 Task: Add a timeline in the project ToughWorks for the epic 'Remote work and collaboration enhancement' from 2023/03/19 to 2025/07/14.
Action: Mouse moved to (192, 544)
Screenshot: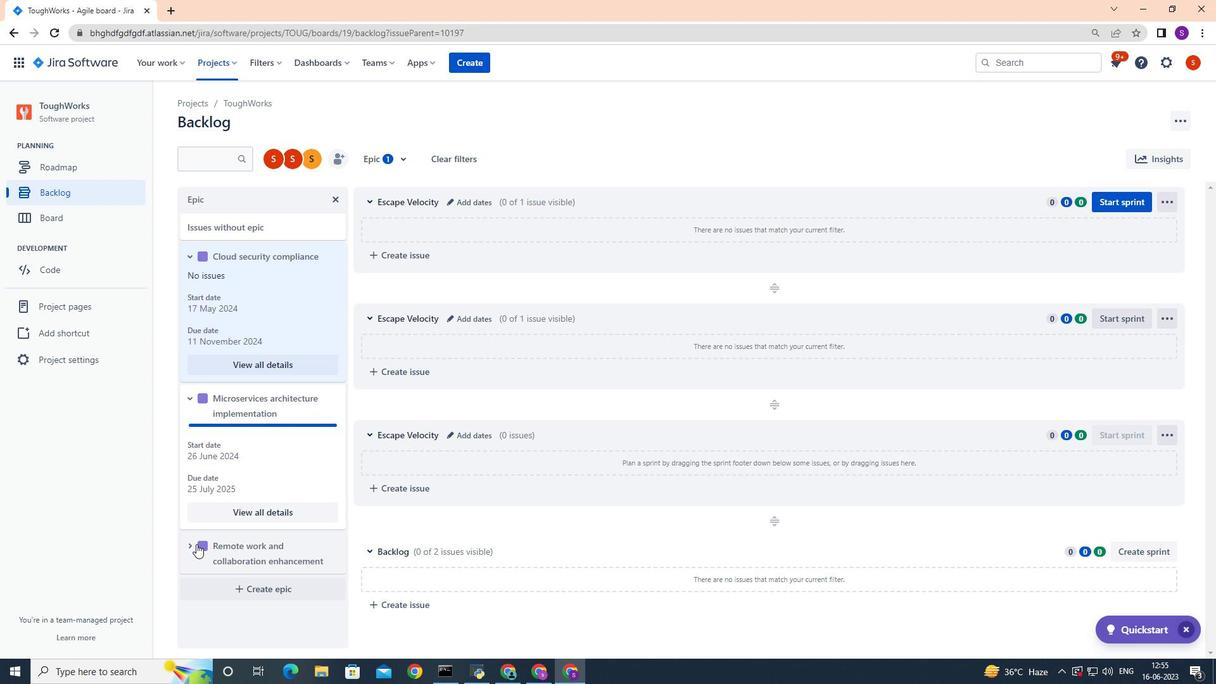 
Action: Mouse pressed left at (192, 544)
Screenshot: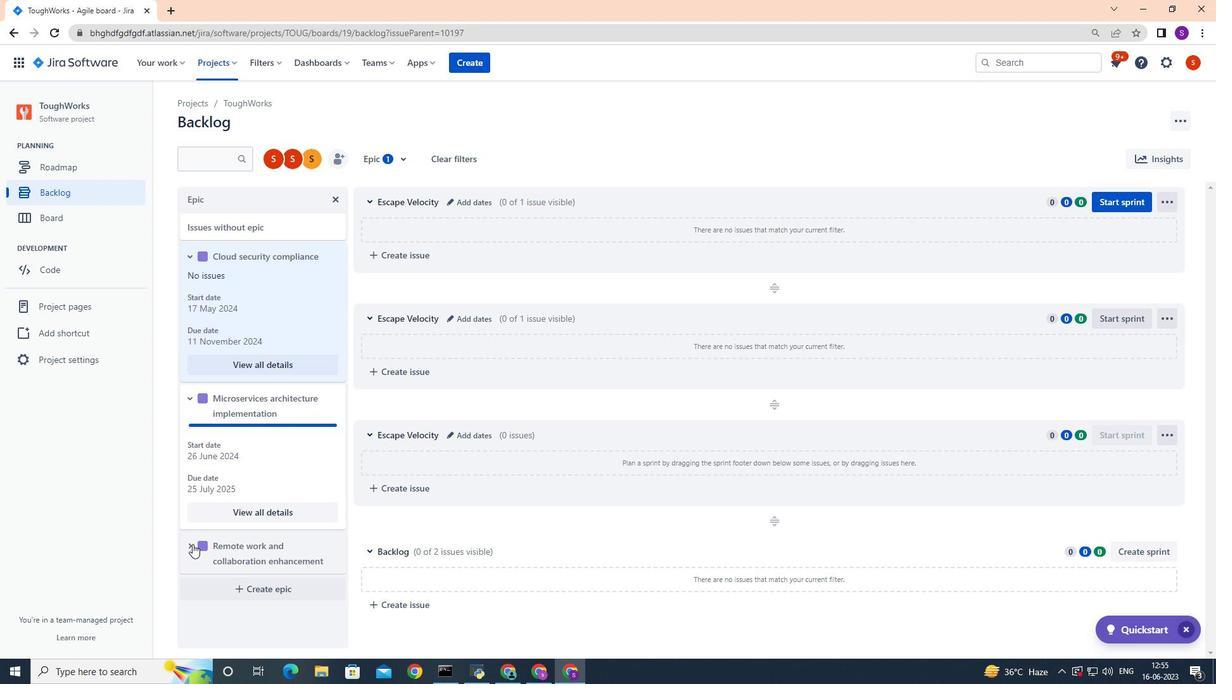 
Action: Mouse moved to (245, 569)
Screenshot: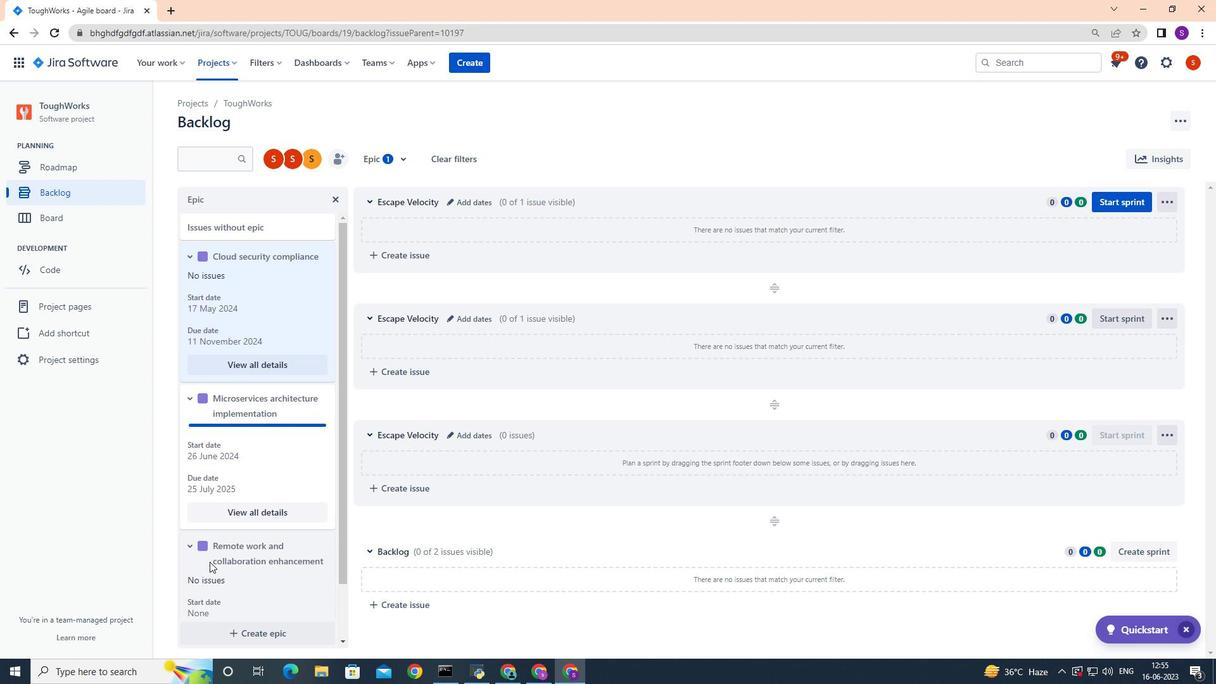 
Action: Mouse scrolled (245, 568) with delta (0, 0)
Screenshot: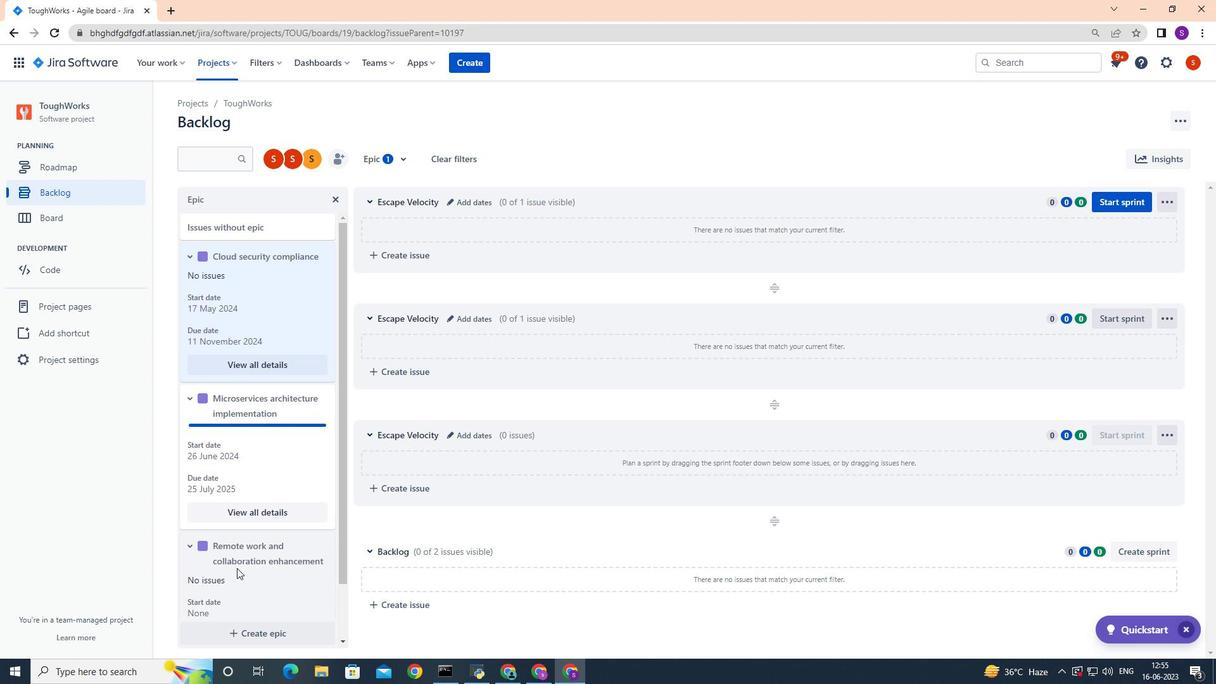 
Action: Mouse scrolled (245, 568) with delta (0, 0)
Screenshot: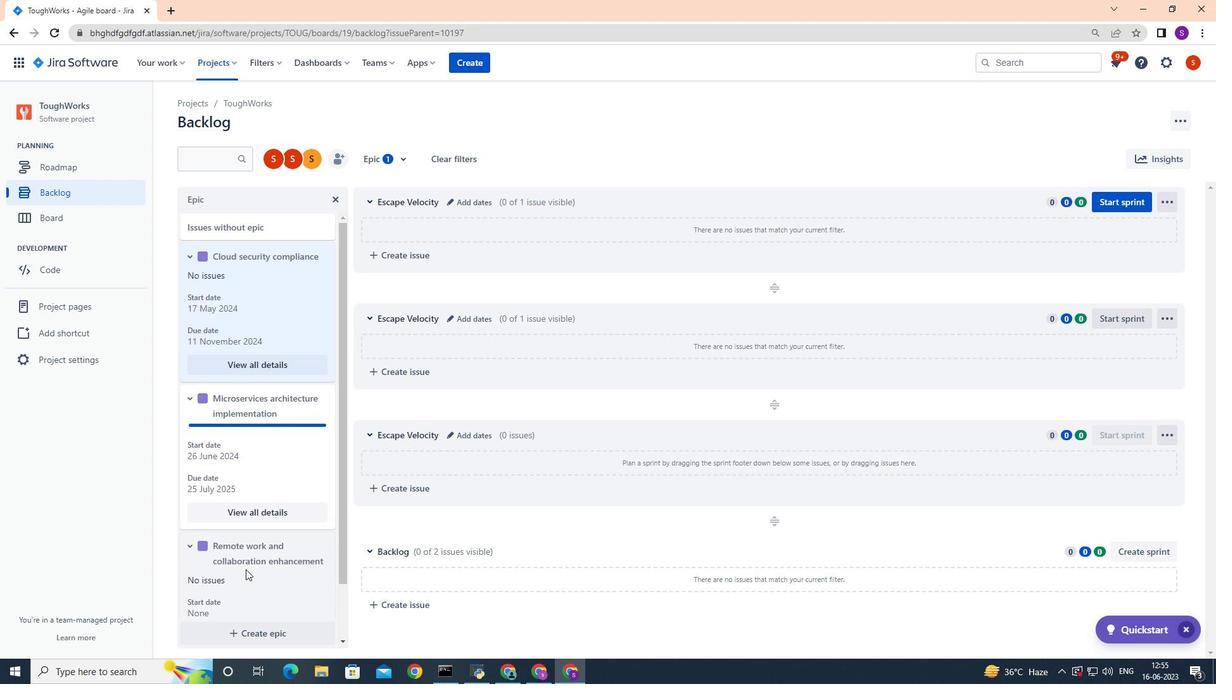 
Action: Mouse moved to (248, 564)
Screenshot: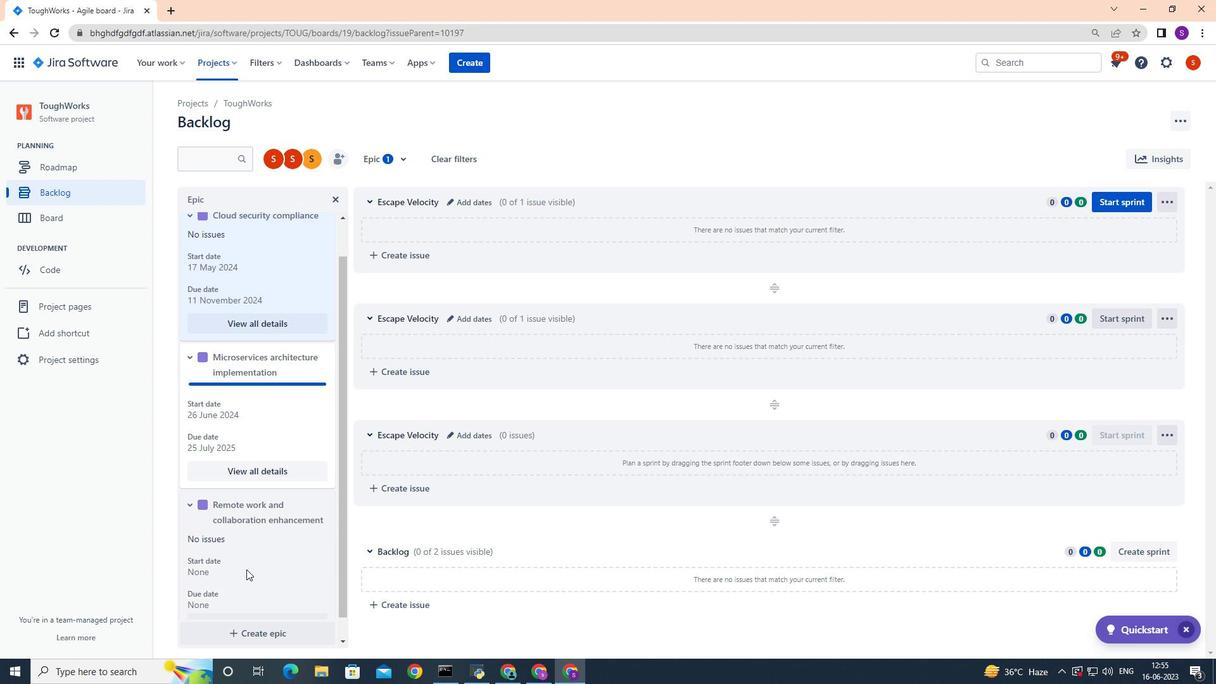 
Action: Mouse scrolled (247, 566) with delta (0, 0)
Screenshot: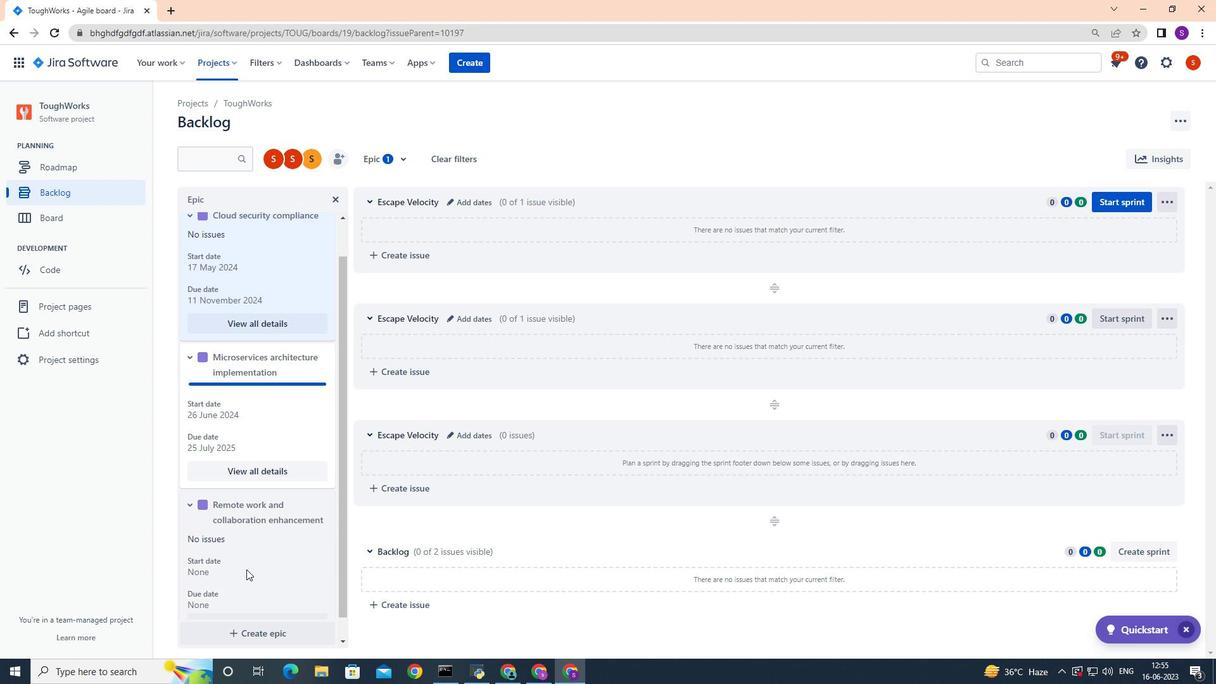 
Action: Mouse moved to (267, 596)
Screenshot: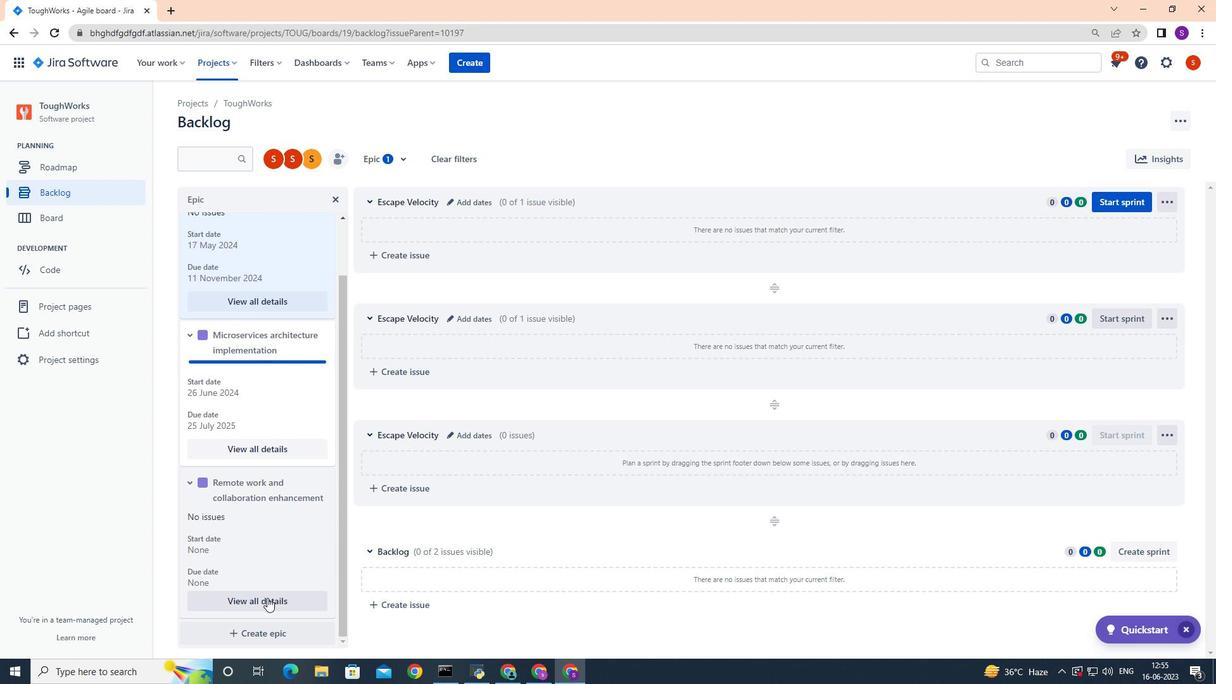 
Action: Mouse pressed left at (267, 596)
Screenshot: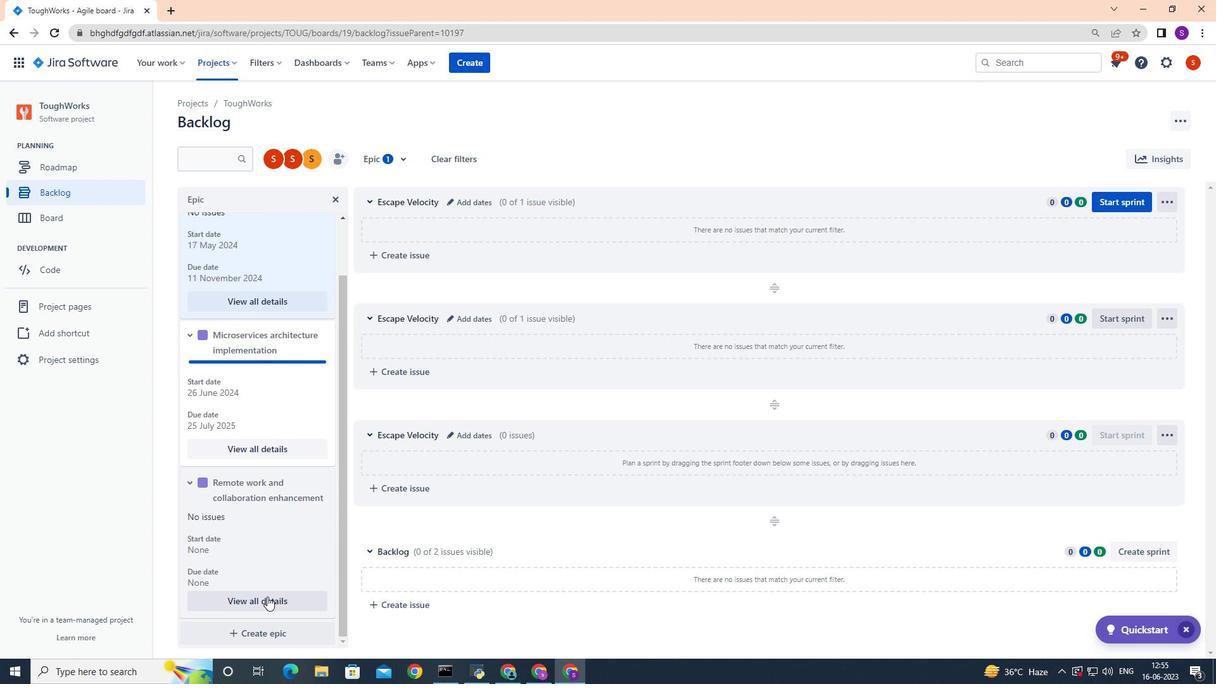 
Action: Mouse moved to (1072, 483)
Screenshot: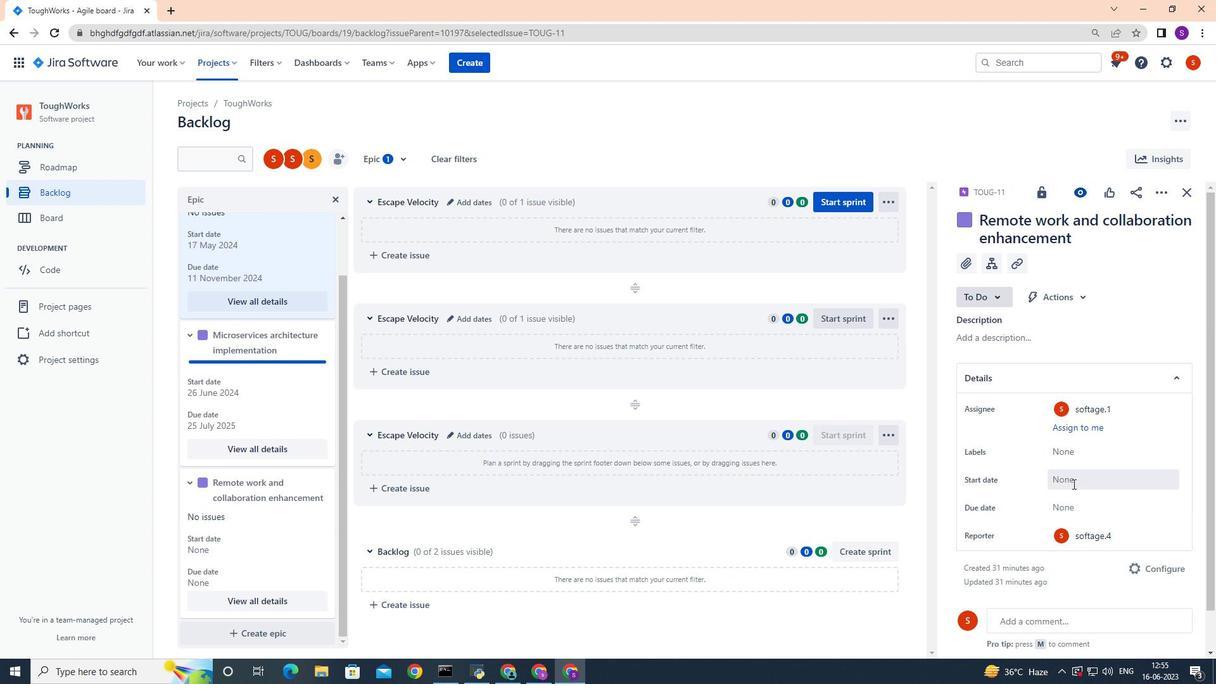 
Action: Mouse pressed left at (1072, 483)
Screenshot: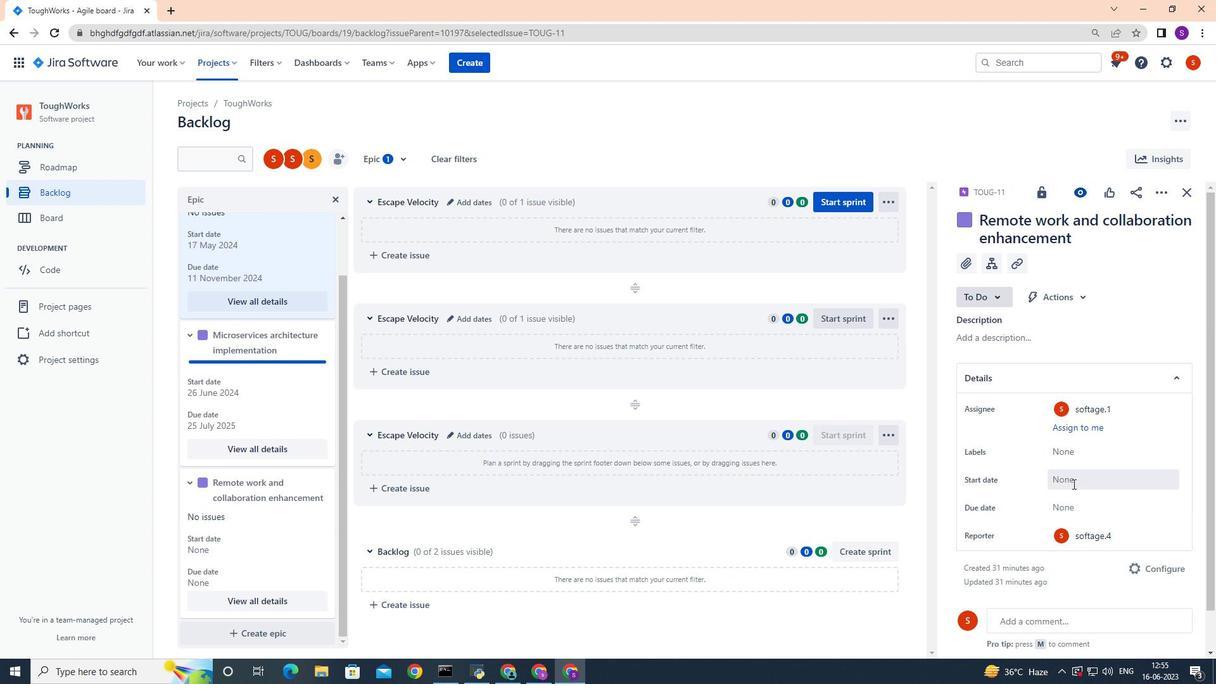 
Action: Mouse moved to (1017, 292)
Screenshot: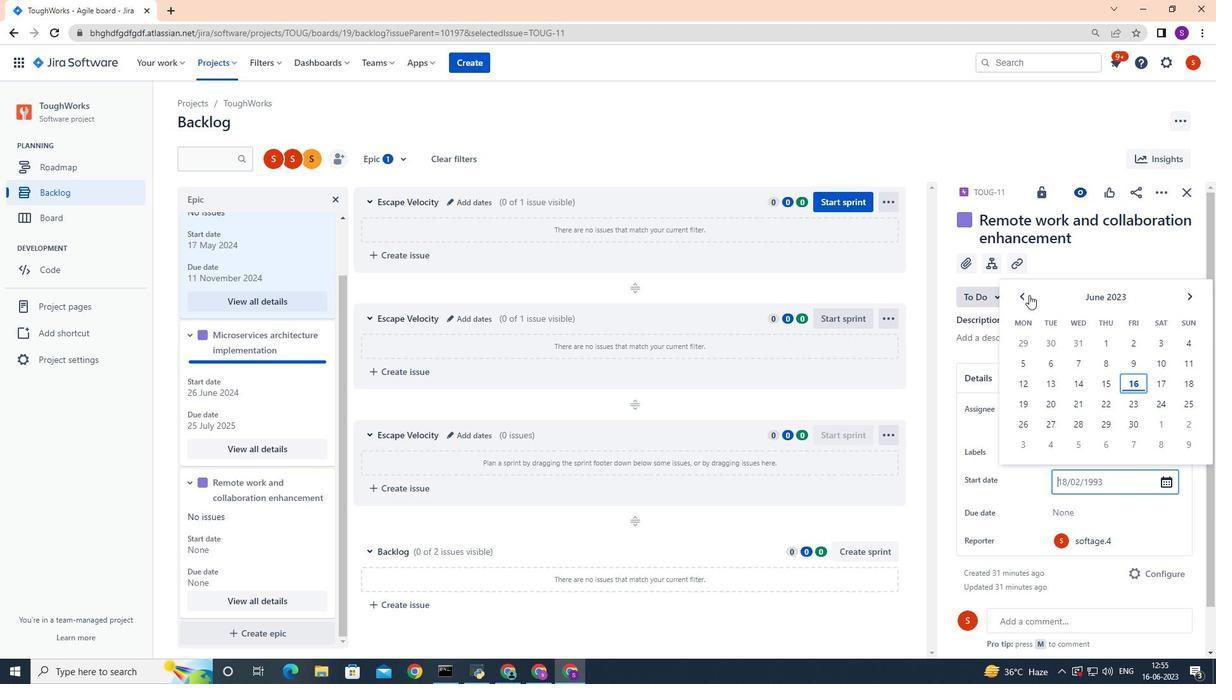 
Action: Mouse pressed left at (1017, 292)
Screenshot: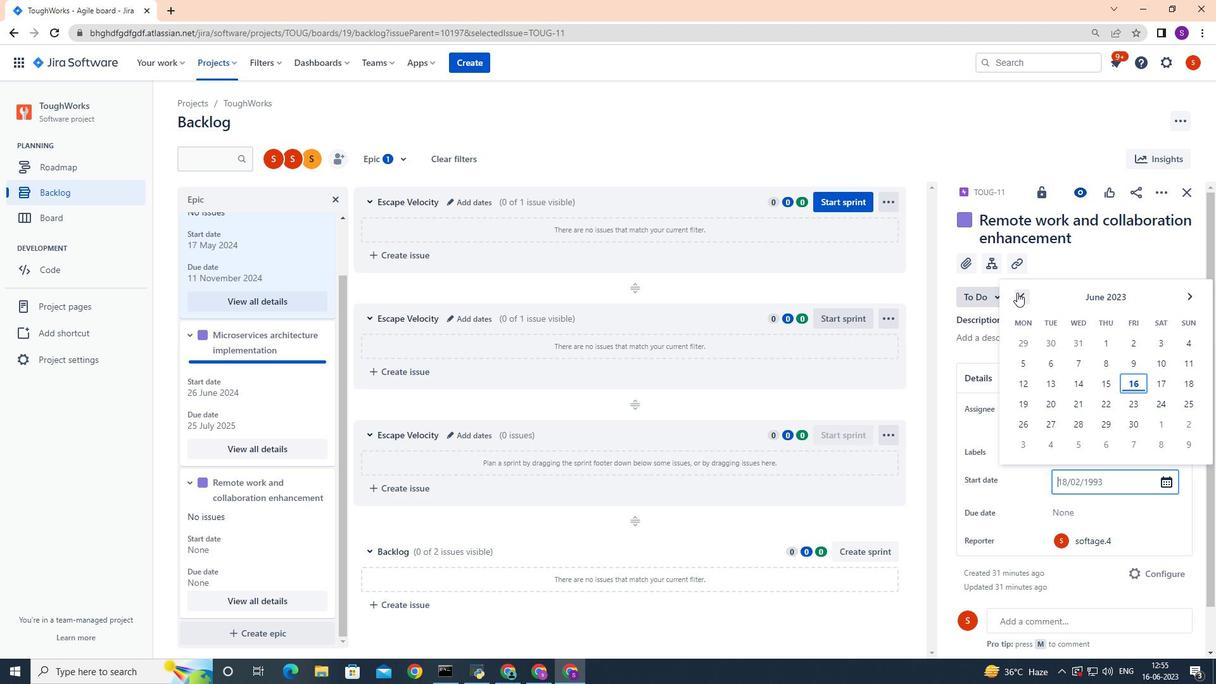
Action: Mouse pressed left at (1017, 292)
Screenshot: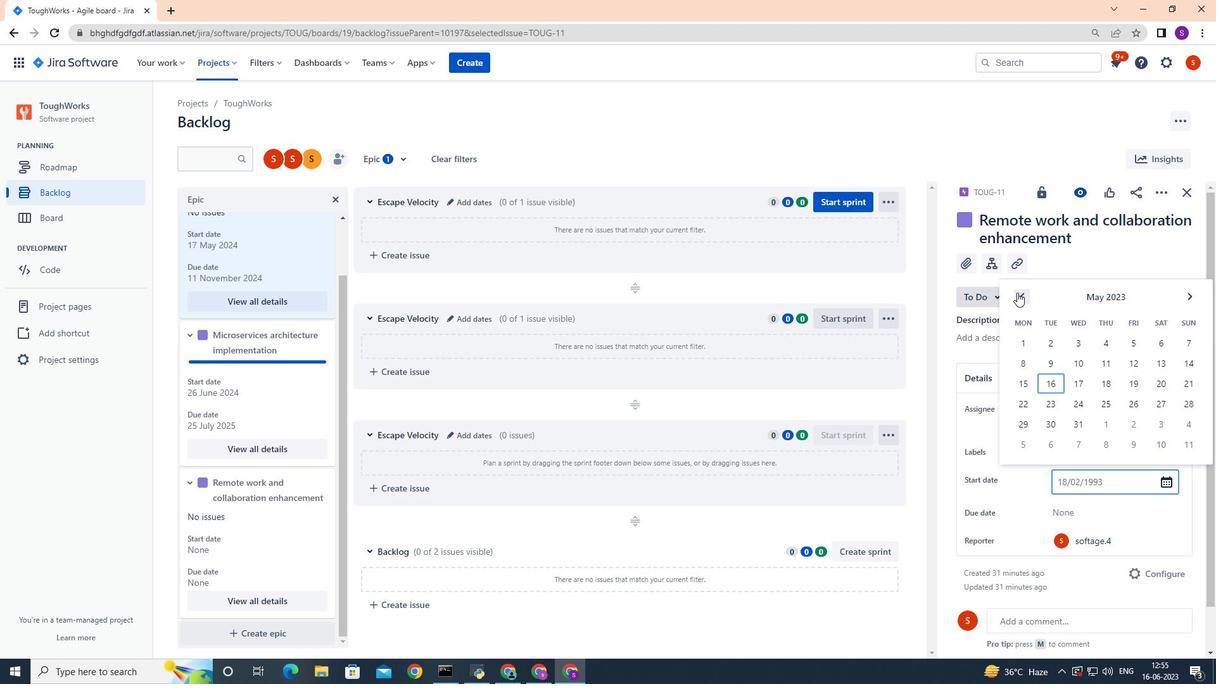 
Action: Mouse pressed left at (1017, 292)
Screenshot: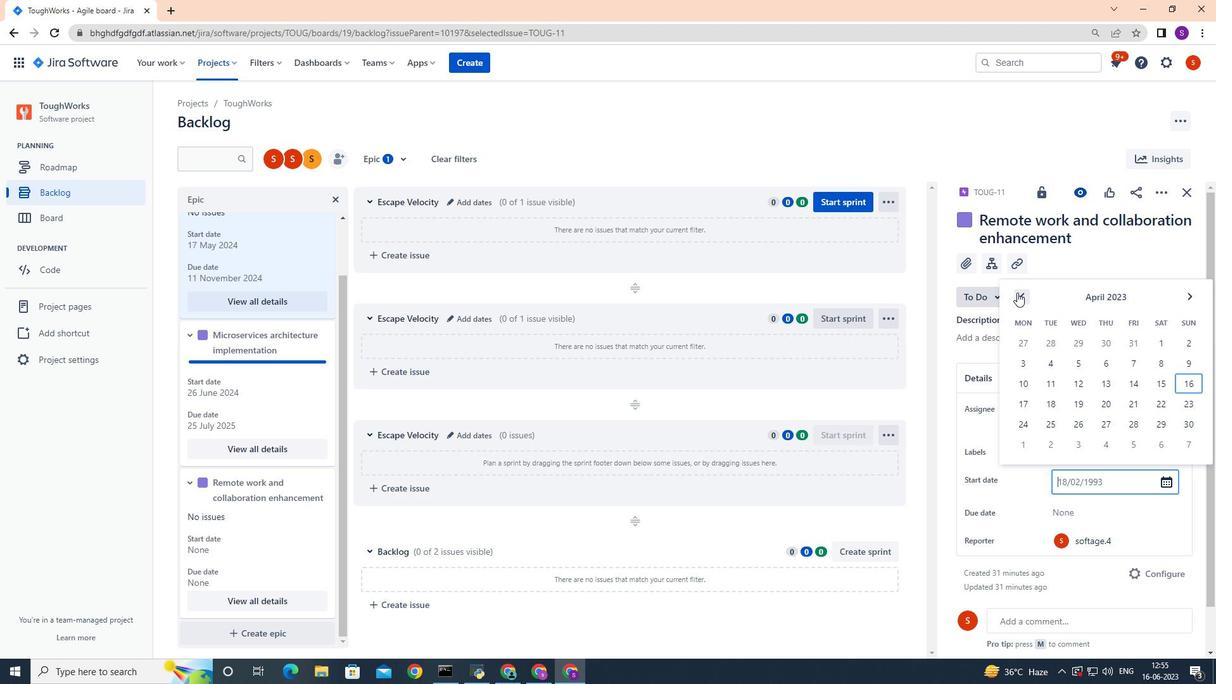
Action: Mouse moved to (1189, 380)
Screenshot: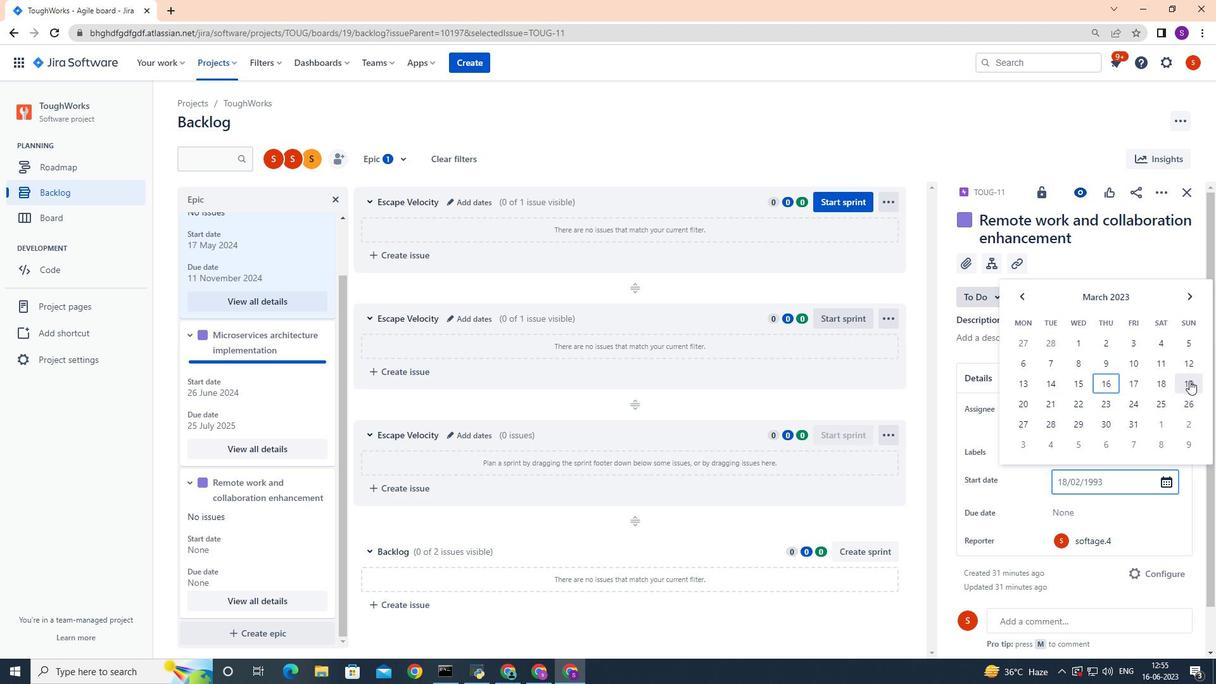 
Action: Mouse pressed left at (1189, 380)
Screenshot: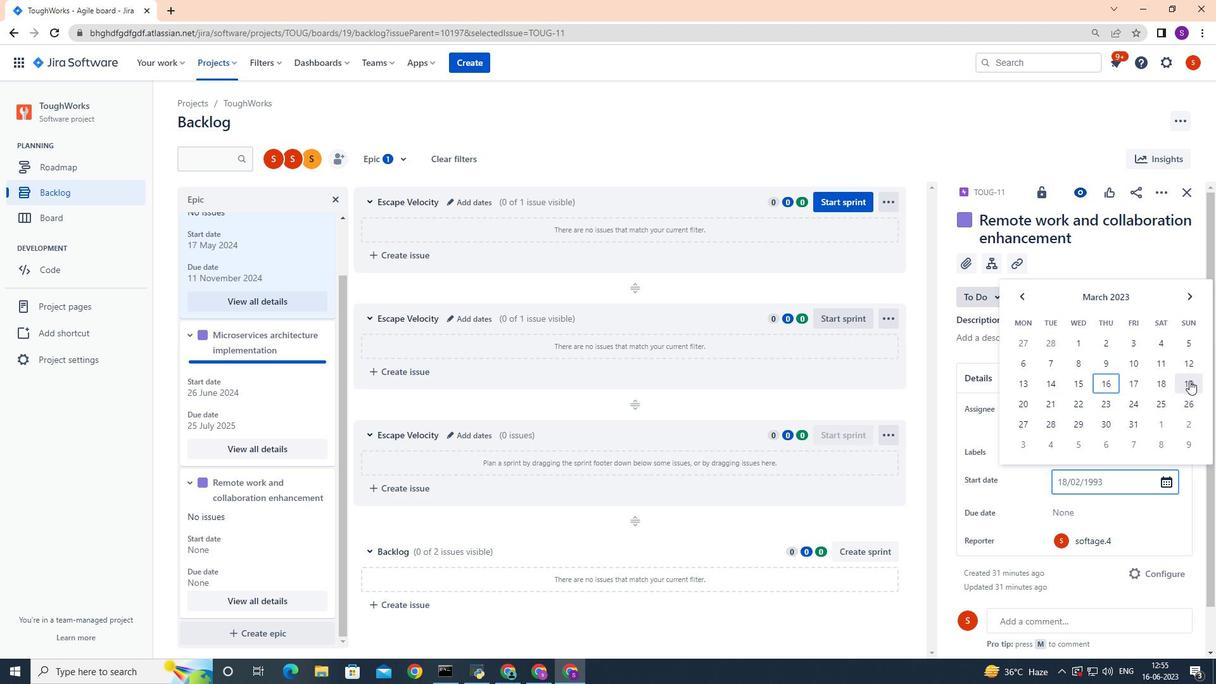 
Action: Mouse moved to (1103, 502)
Screenshot: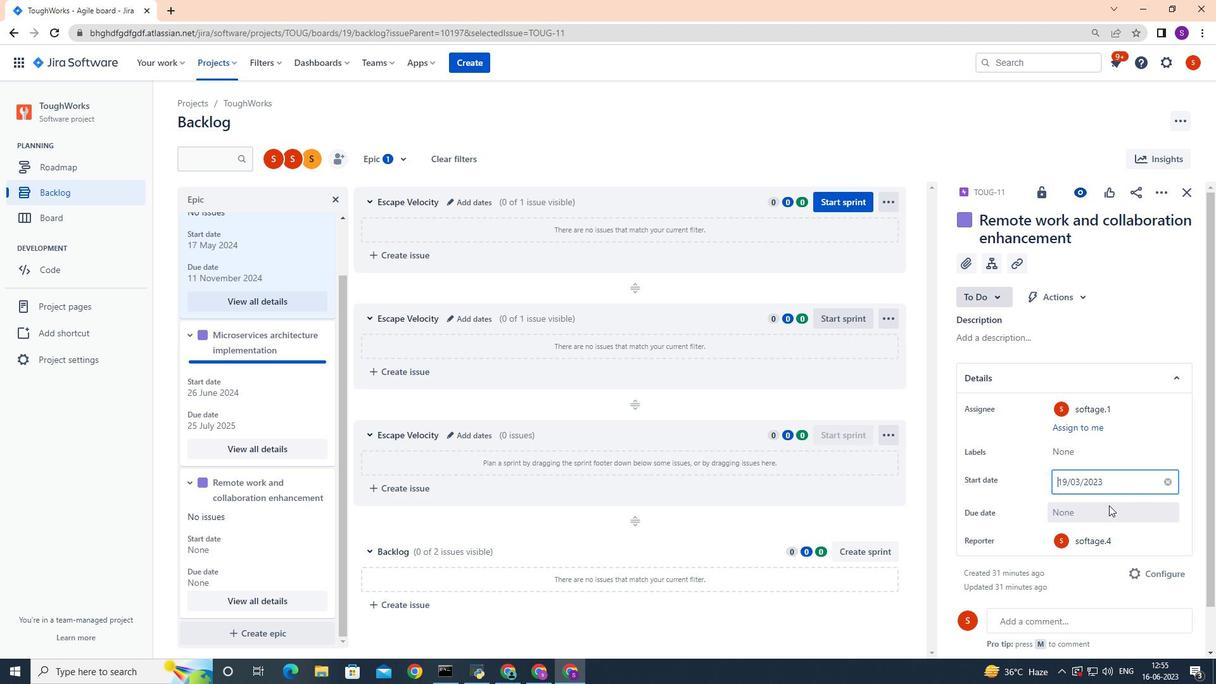 
Action: Mouse pressed left at (1103, 502)
Screenshot: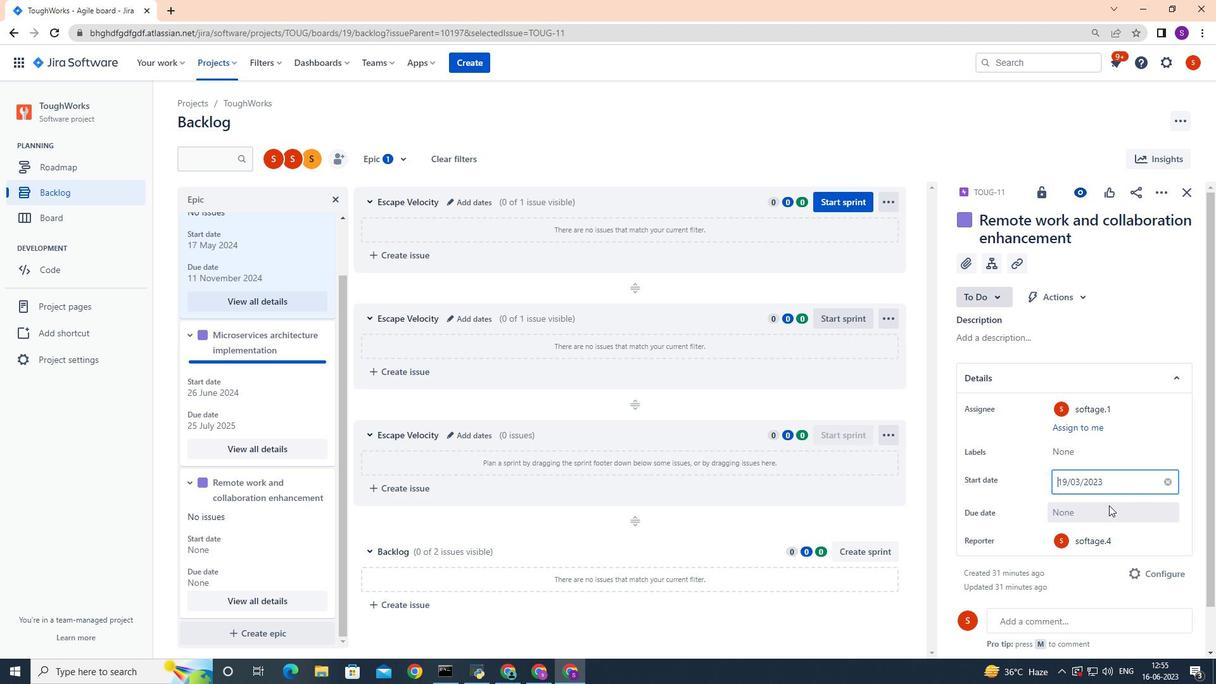 
Action: Mouse moved to (1083, 506)
Screenshot: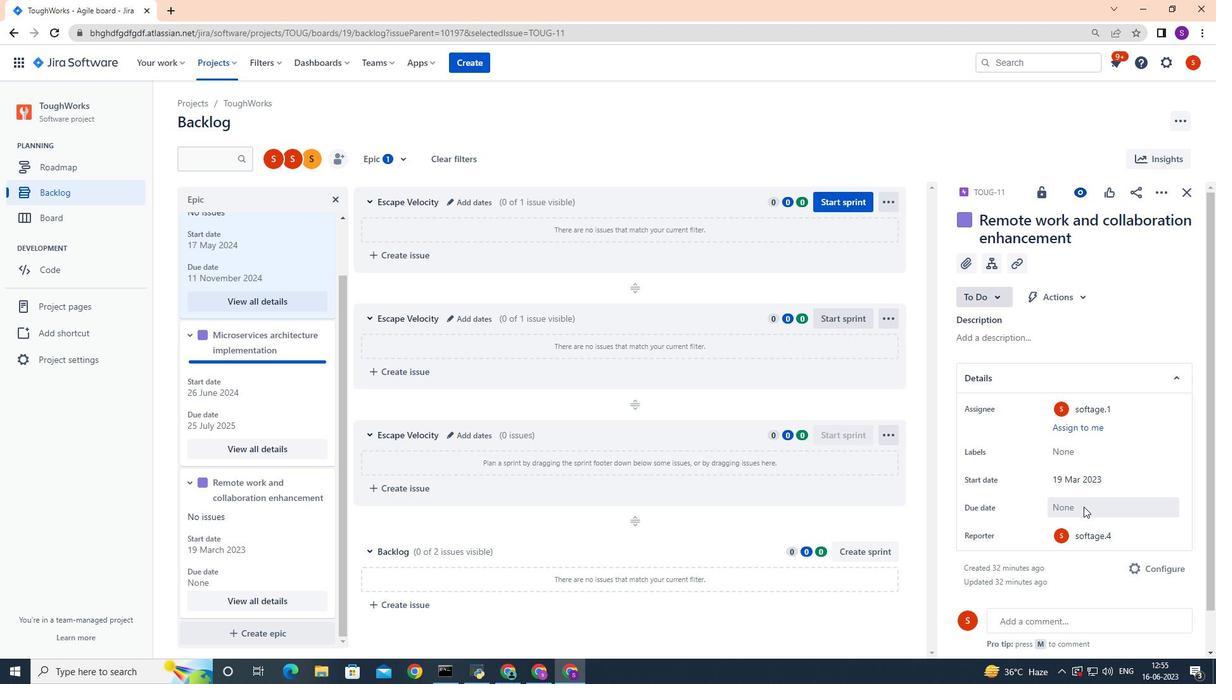 
Action: Mouse pressed left at (1083, 506)
Screenshot: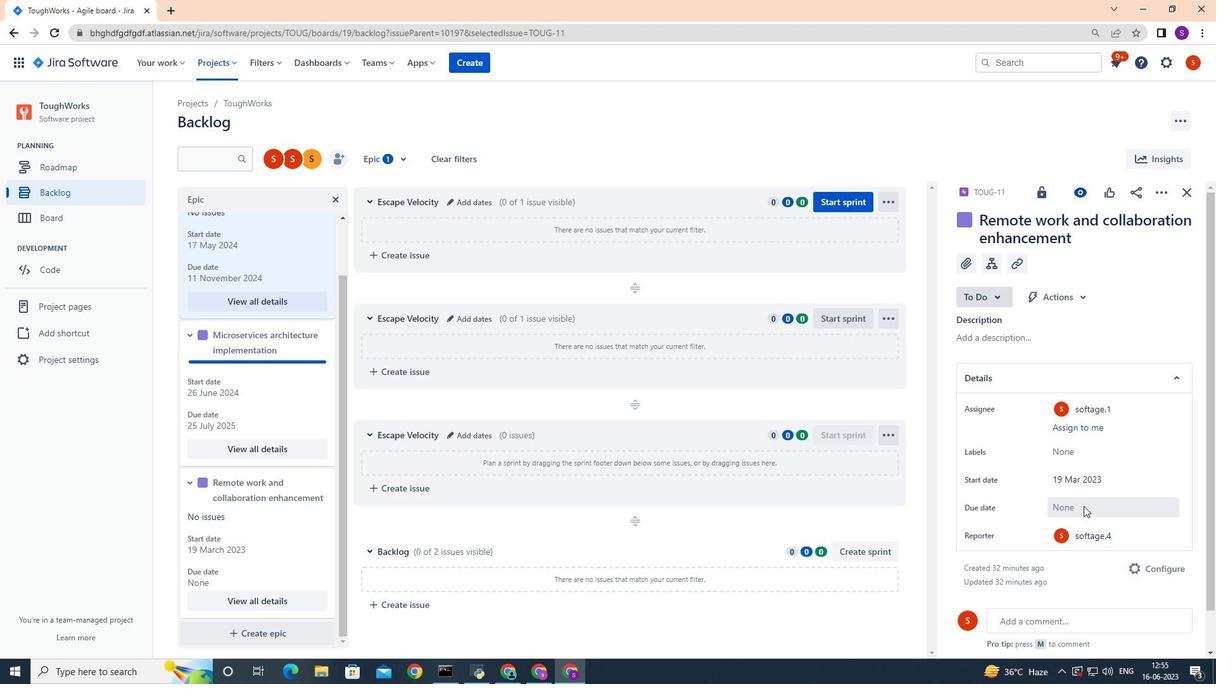 
Action: Mouse moved to (1190, 323)
Screenshot: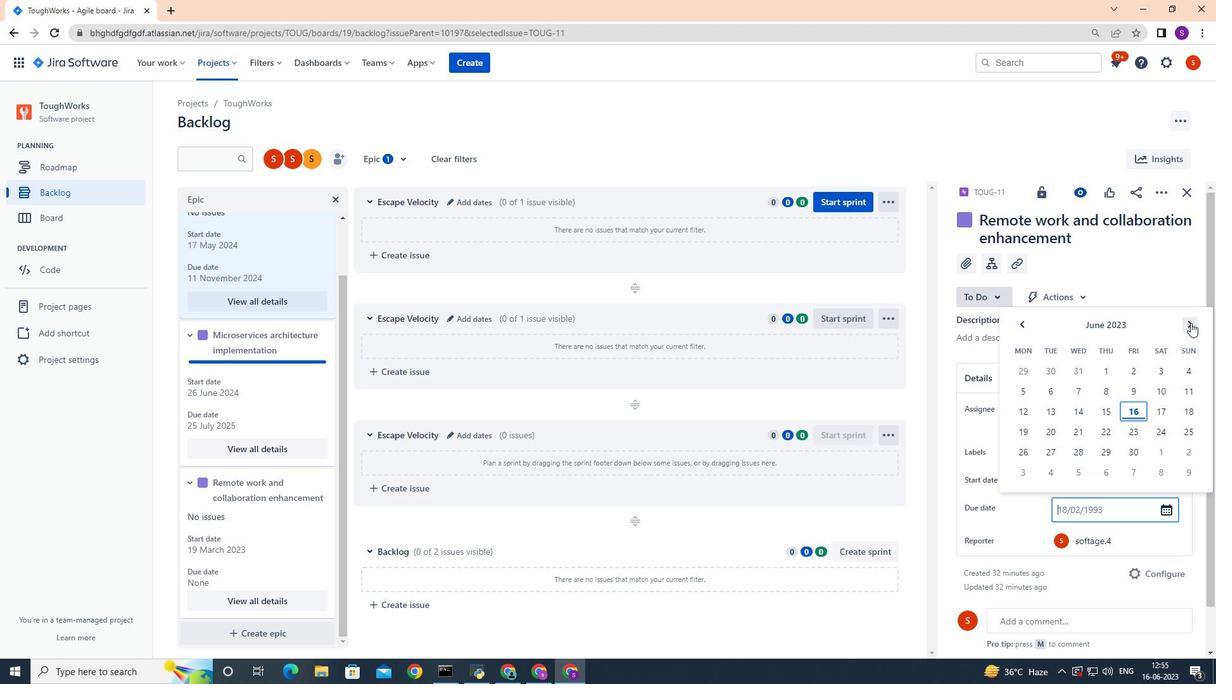 
Action: Mouse pressed left at (1190, 323)
Screenshot: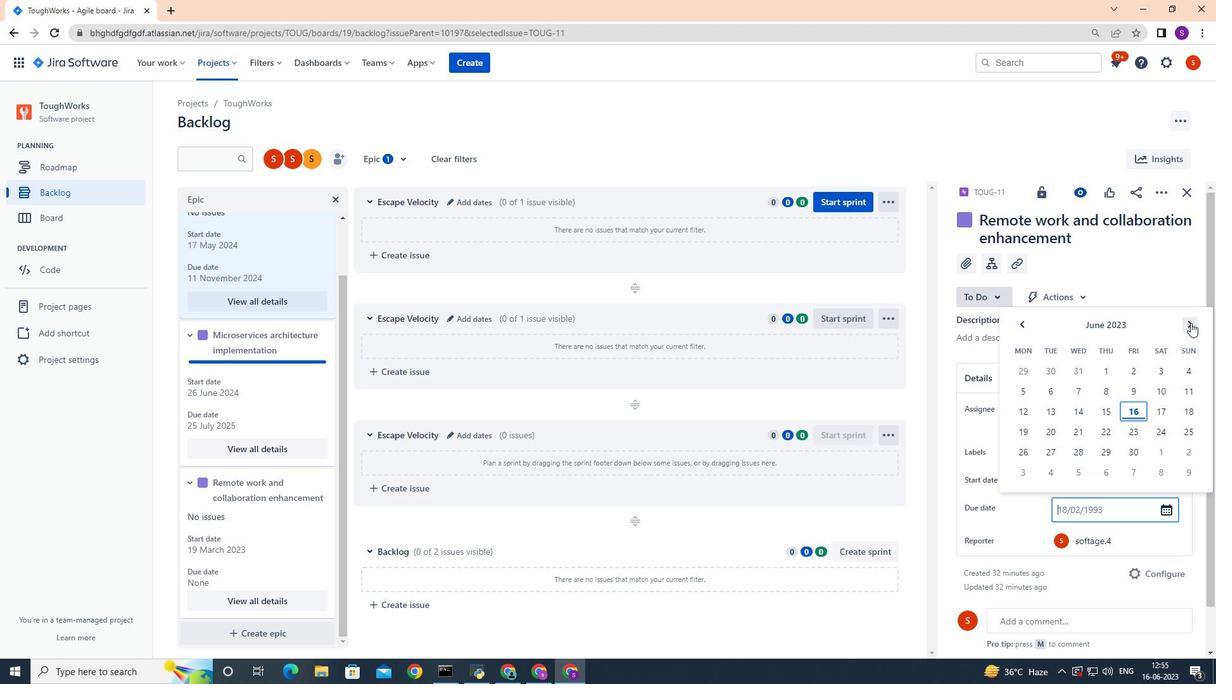 
Action: Mouse pressed left at (1190, 323)
Screenshot: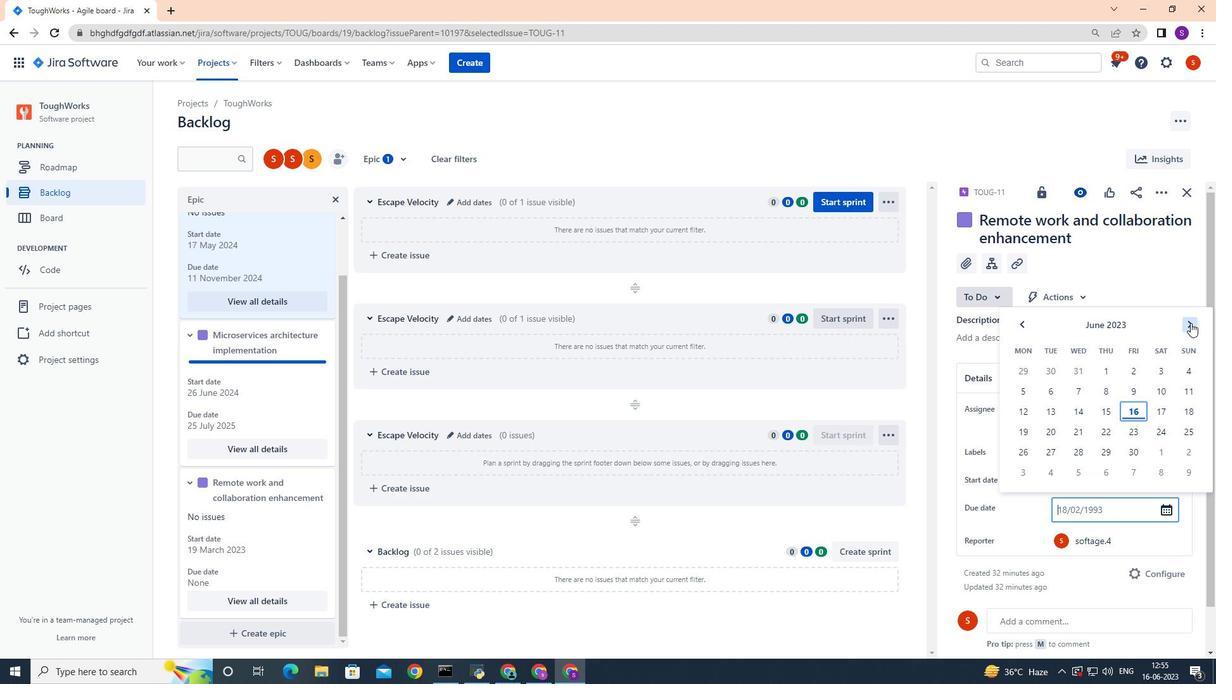 
Action: Mouse pressed left at (1190, 323)
Screenshot: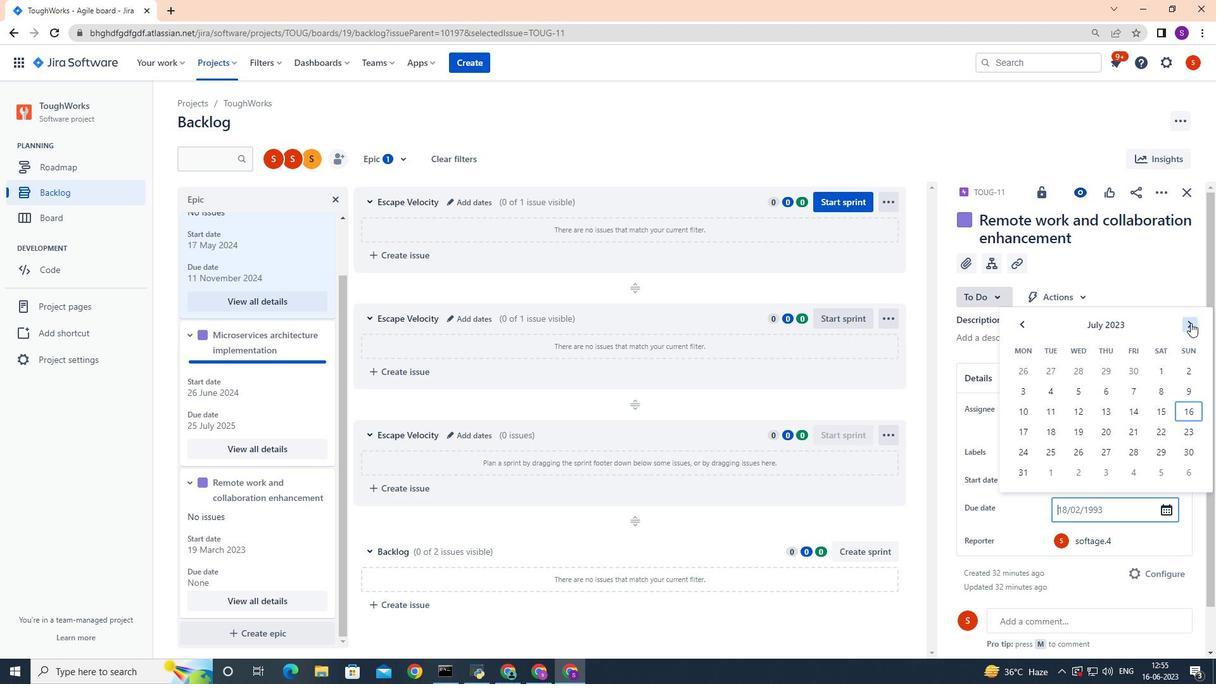
Action: Mouse pressed left at (1190, 323)
Screenshot: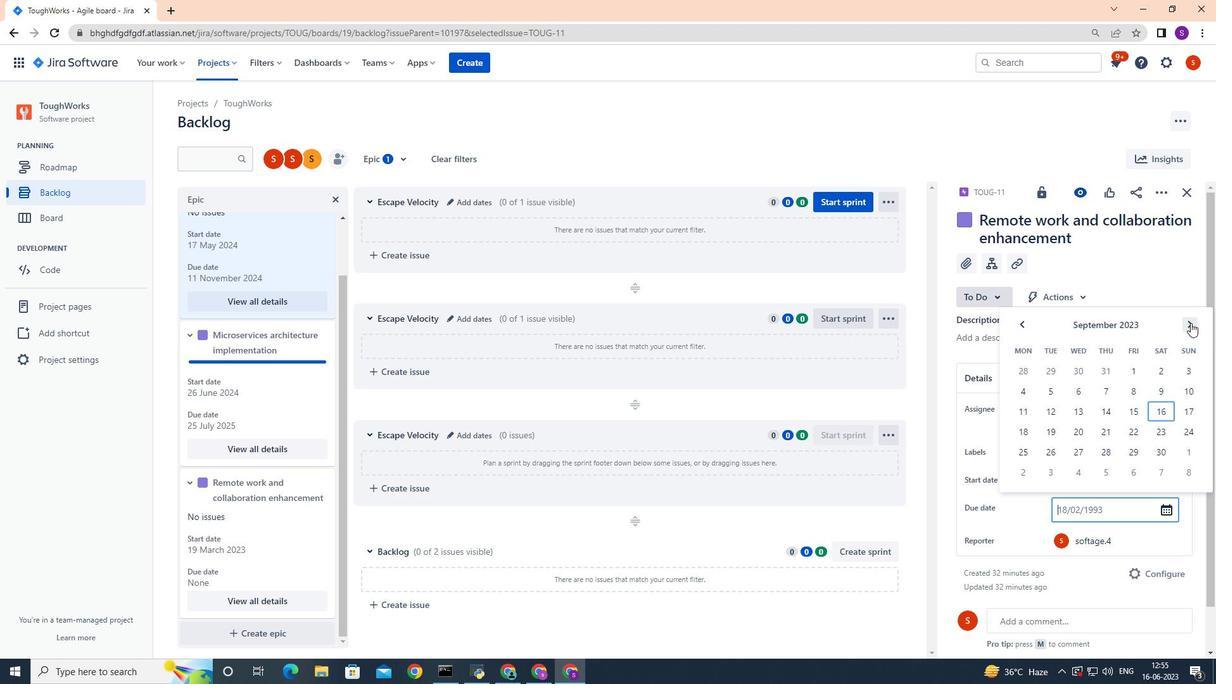 
Action: Mouse pressed left at (1190, 323)
Screenshot: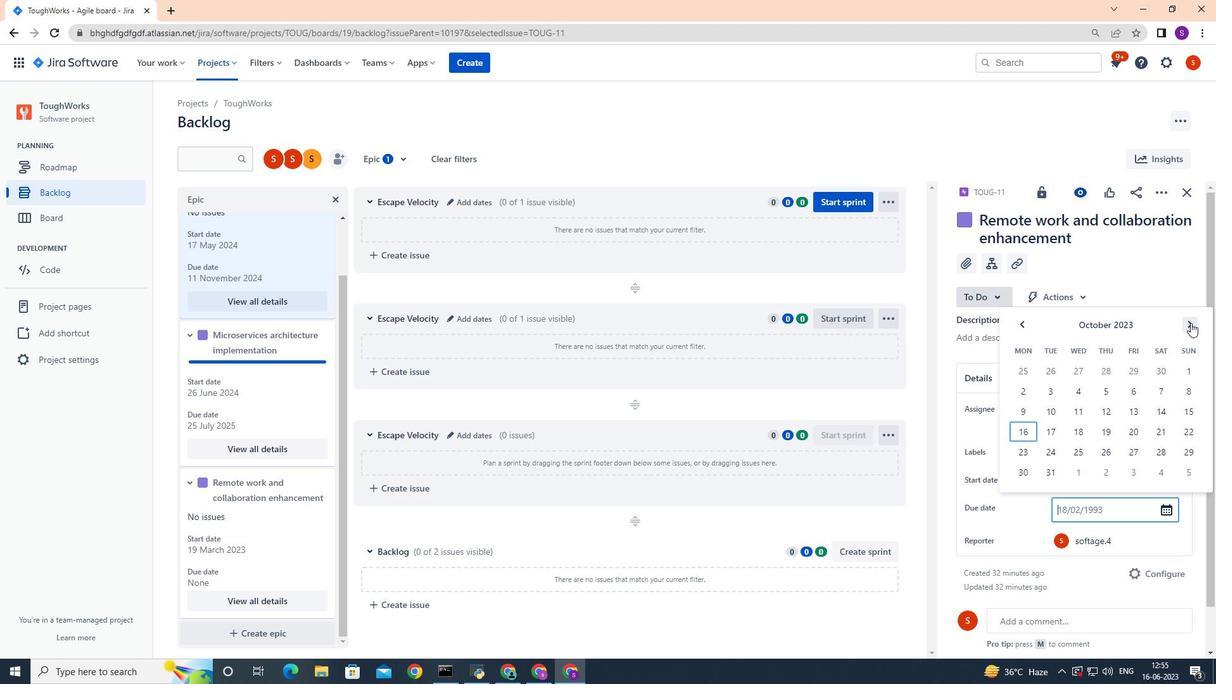 
Action: Mouse pressed left at (1190, 323)
Screenshot: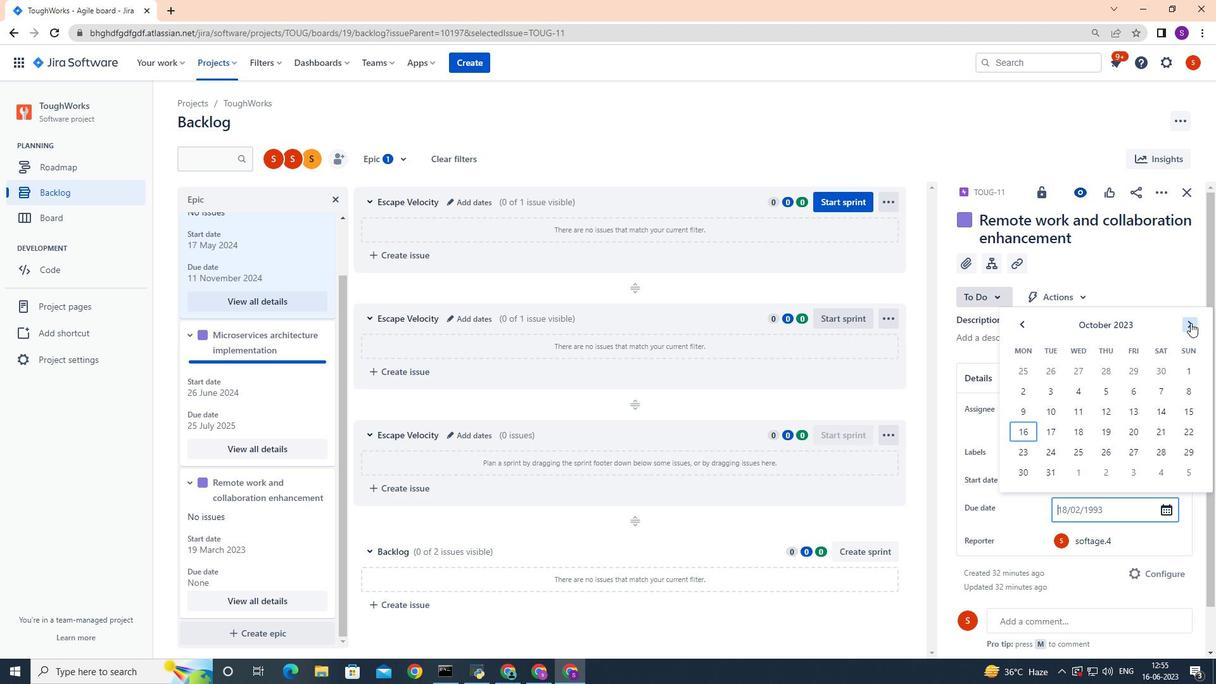 
Action: Mouse pressed left at (1190, 323)
Screenshot: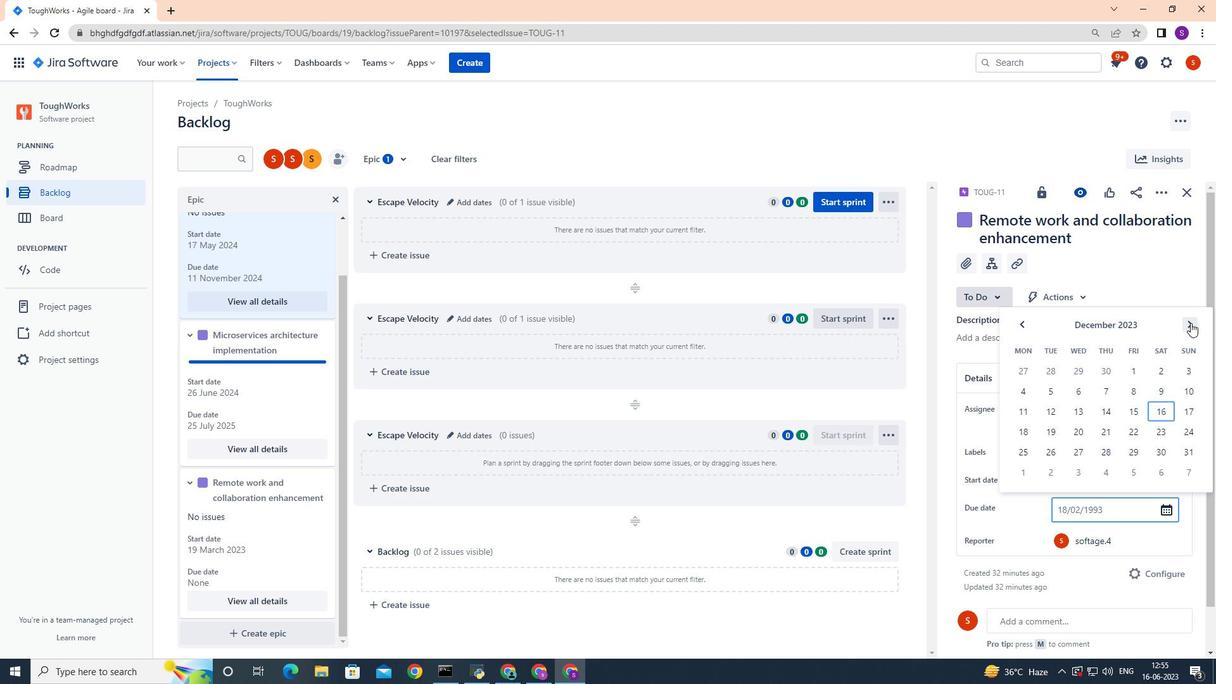 
Action: Mouse pressed left at (1190, 323)
Screenshot: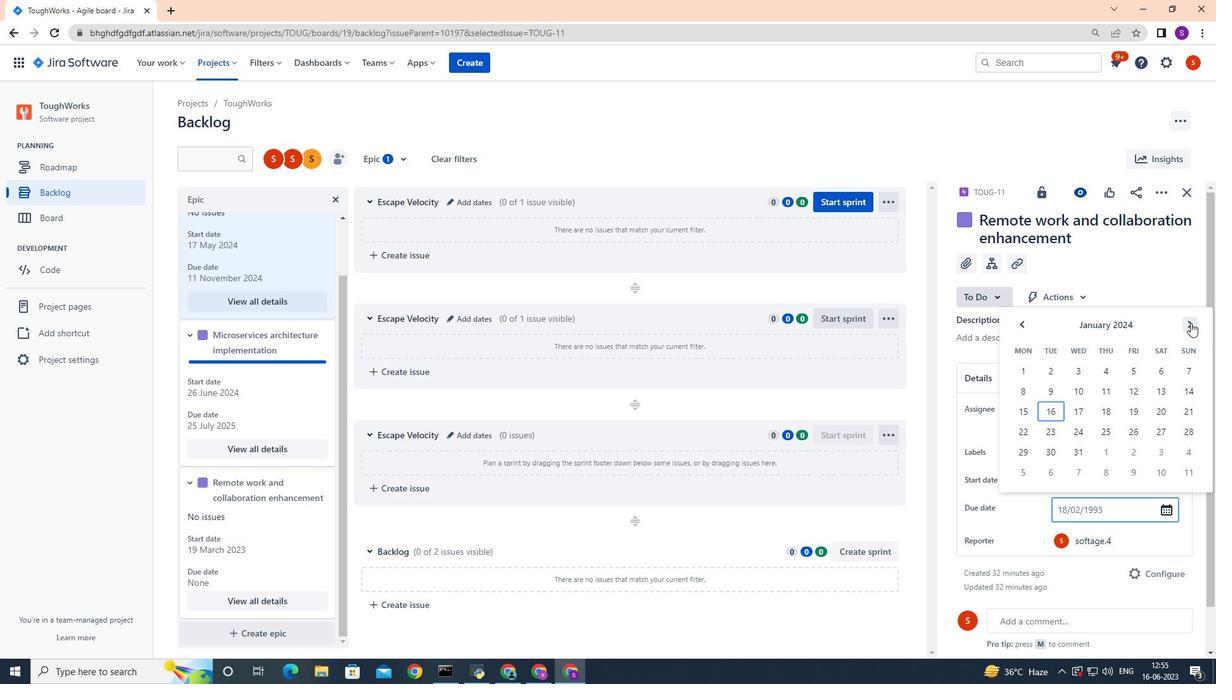 
Action: Mouse pressed left at (1190, 323)
Screenshot: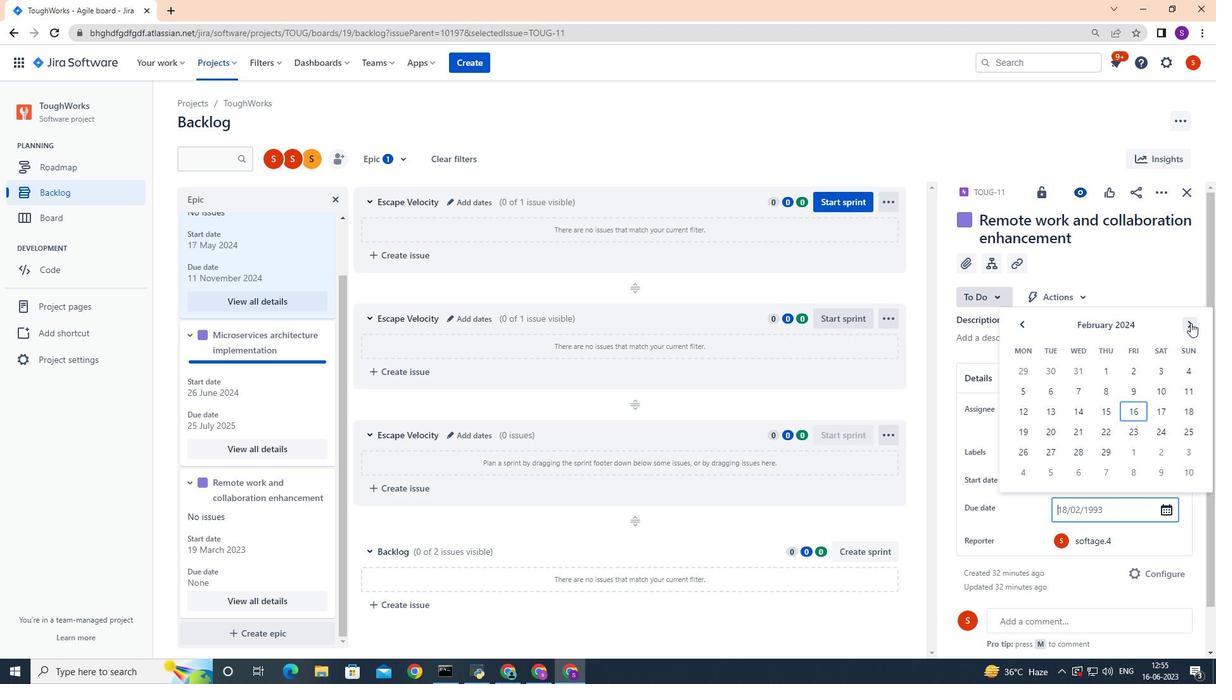
Action: Mouse pressed left at (1190, 323)
Screenshot: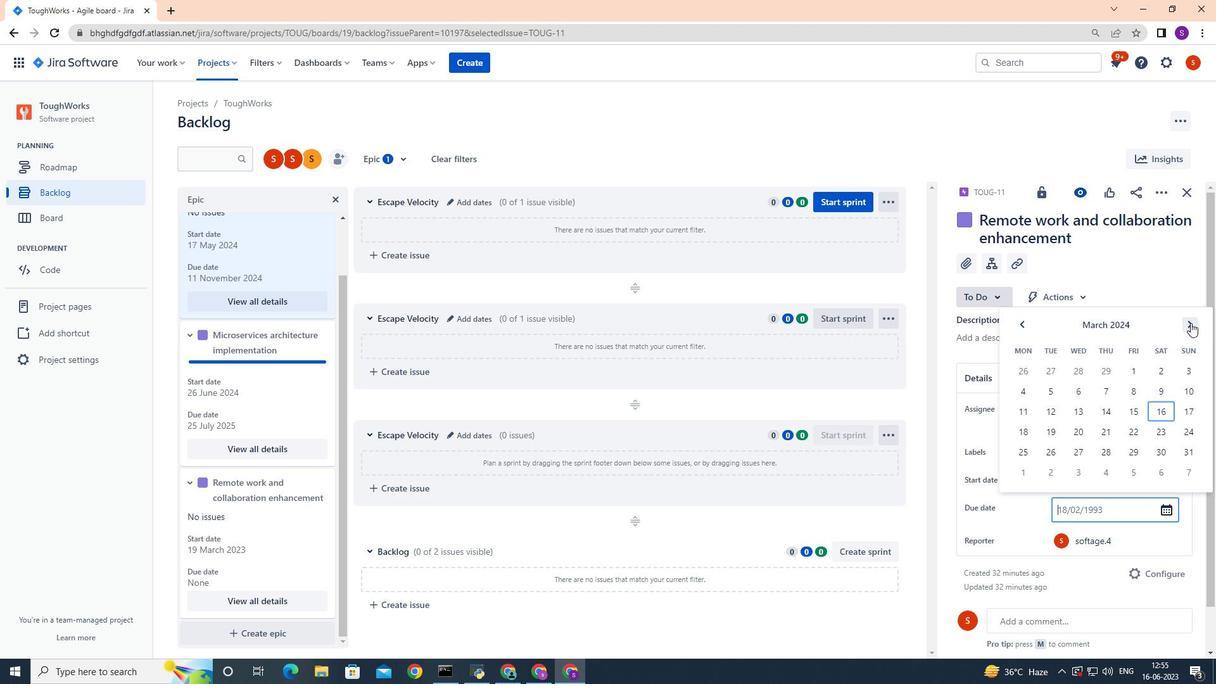 
Action: Mouse pressed left at (1190, 323)
Screenshot: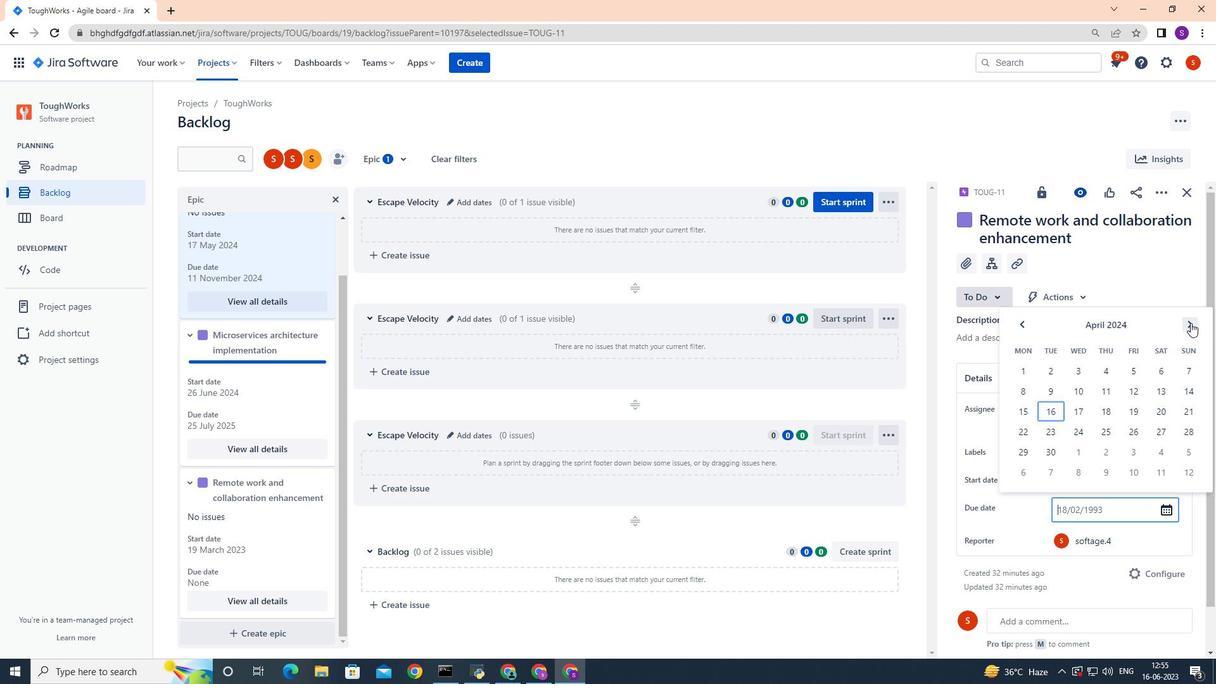 
Action: Mouse pressed left at (1190, 323)
Screenshot: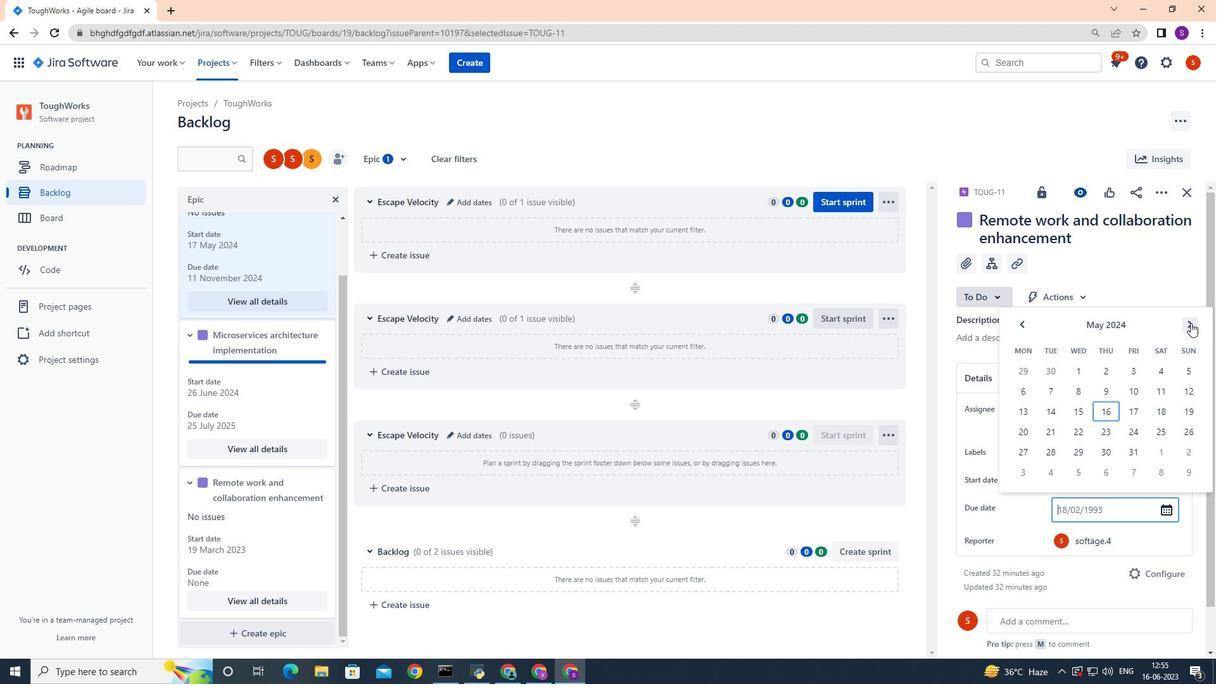
Action: Mouse moved to (1190, 323)
Screenshot: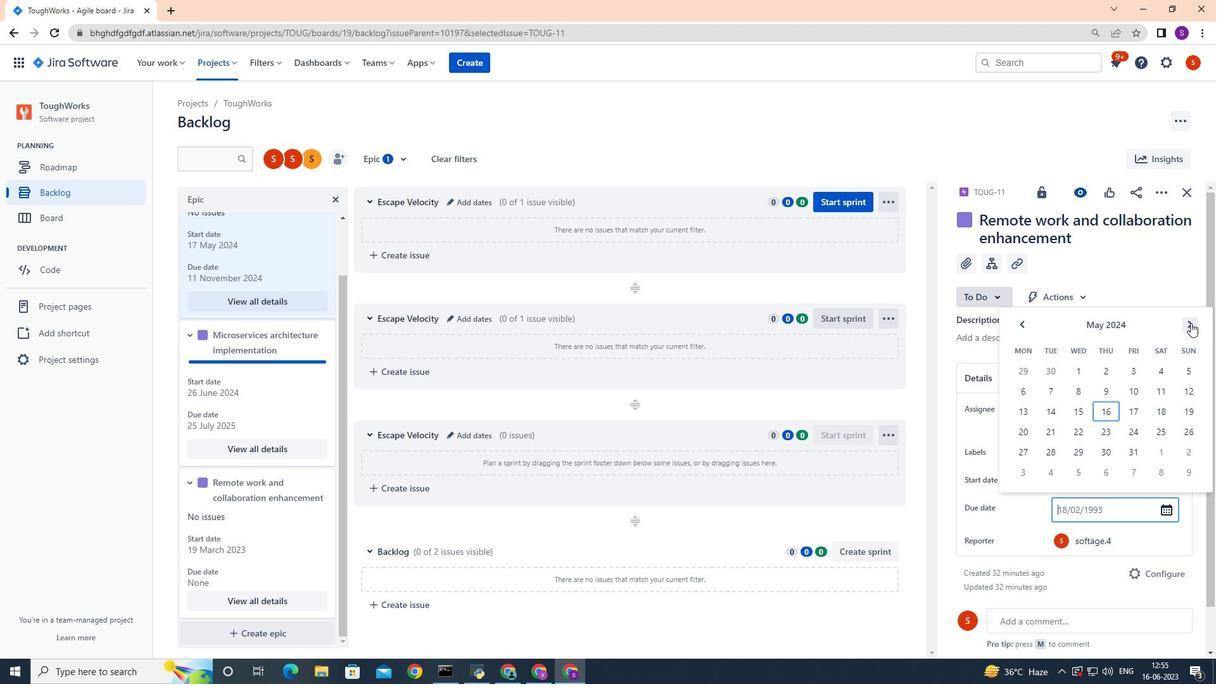 
Action: Mouse pressed left at (1190, 323)
Screenshot: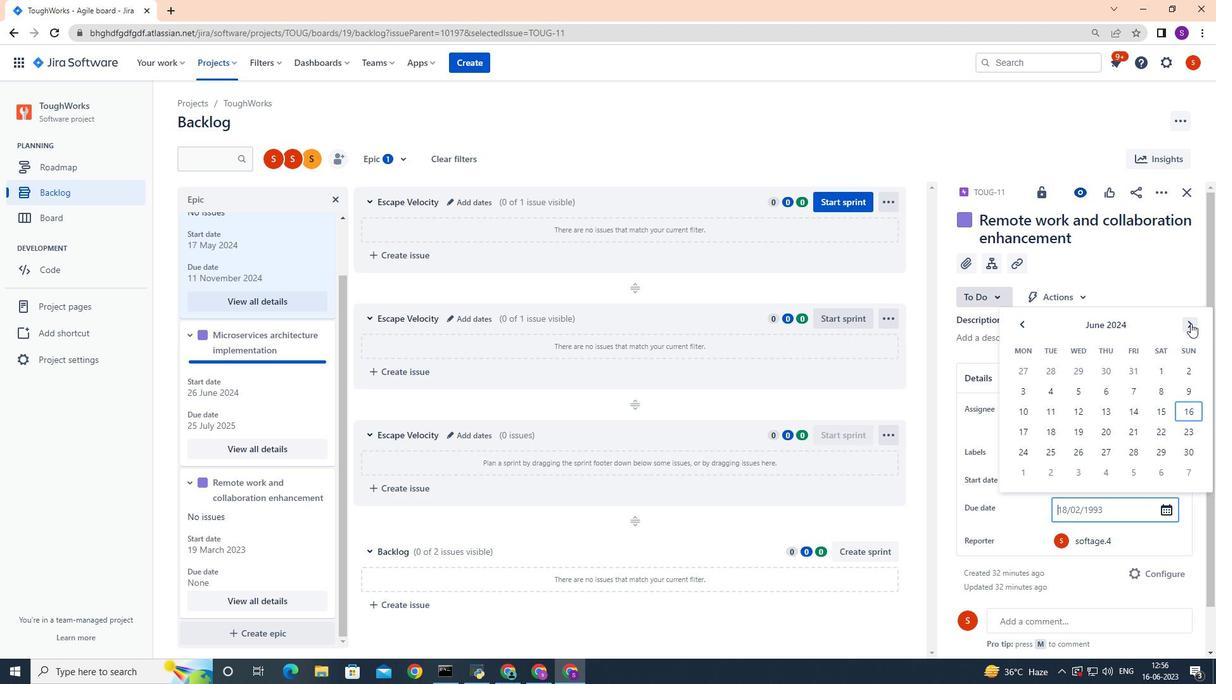 
Action: Mouse pressed left at (1190, 323)
Screenshot: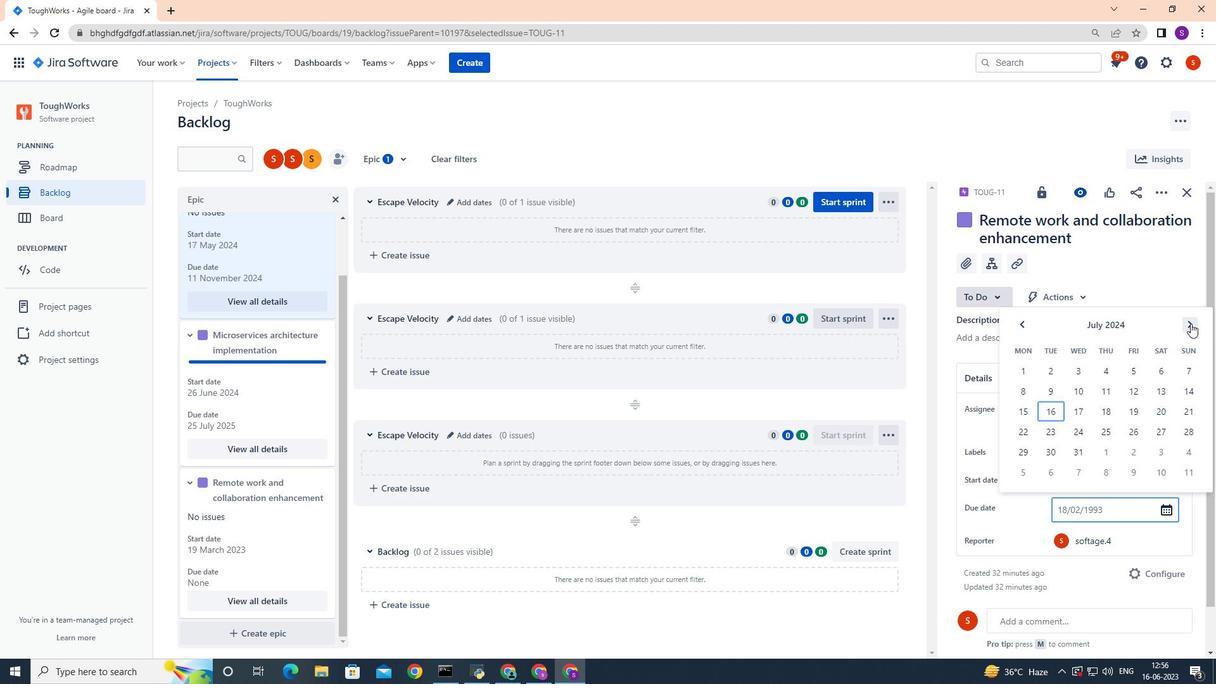 
Action: Mouse pressed left at (1190, 323)
Screenshot: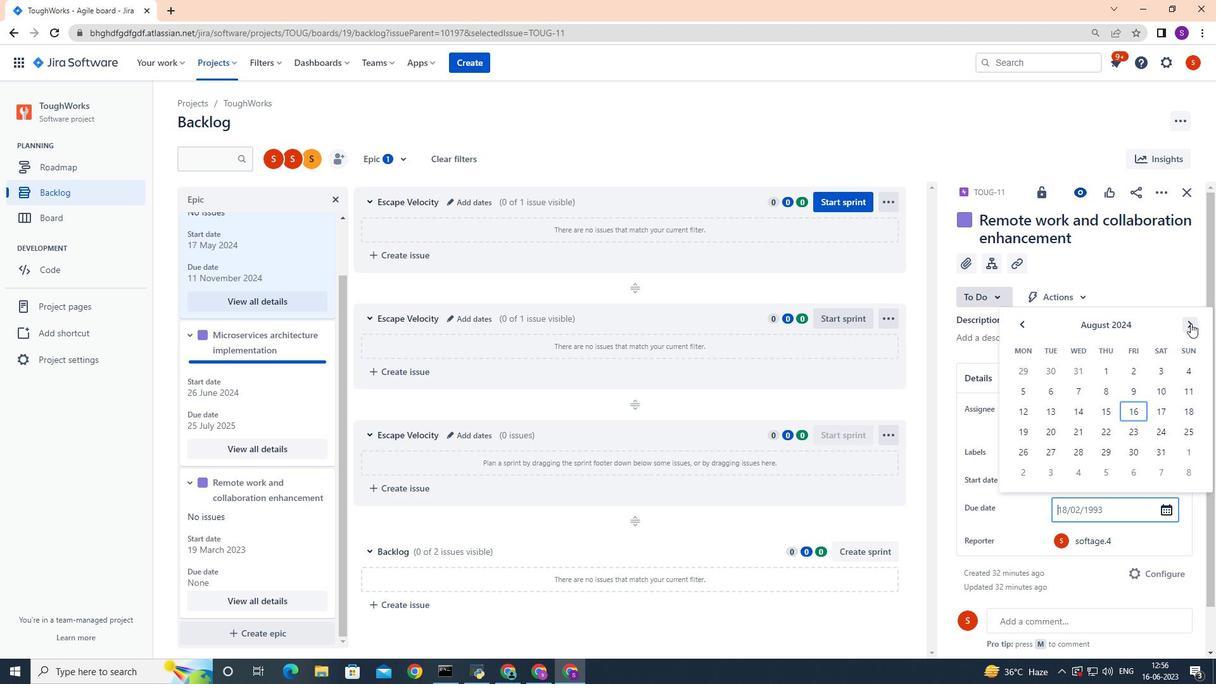 
Action: Mouse pressed left at (1190, 323)
Screenshot: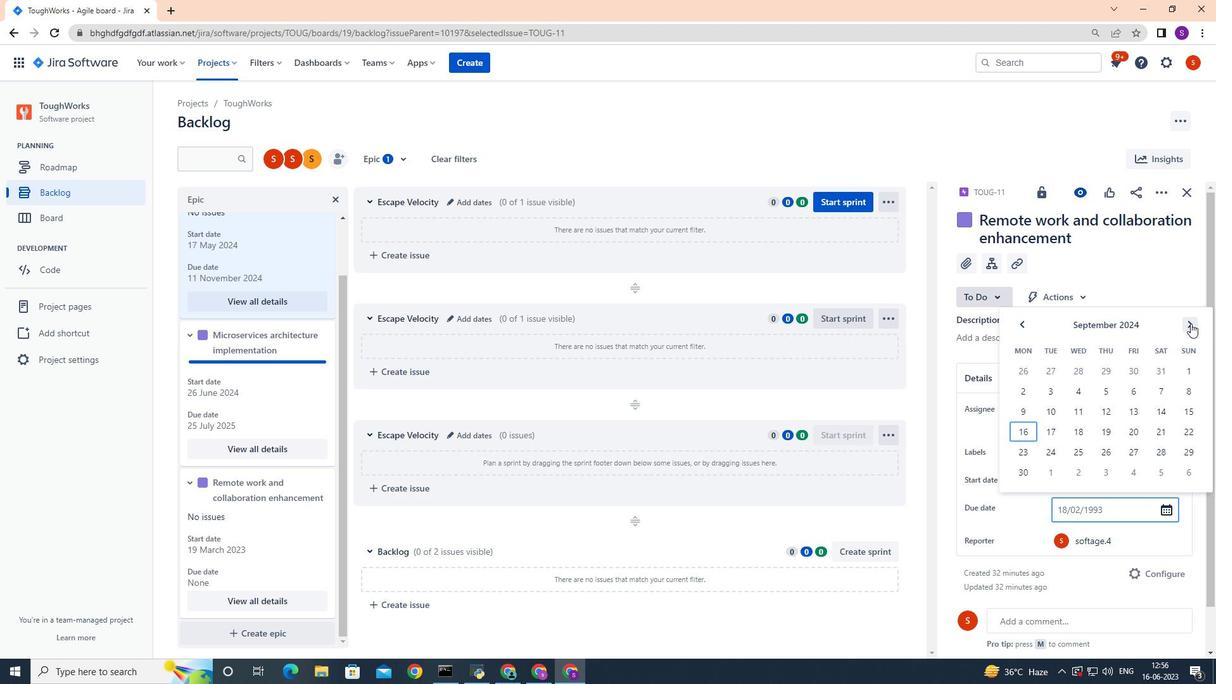 
Action: Mouse pressed left at (1190, 323)
Screenshot: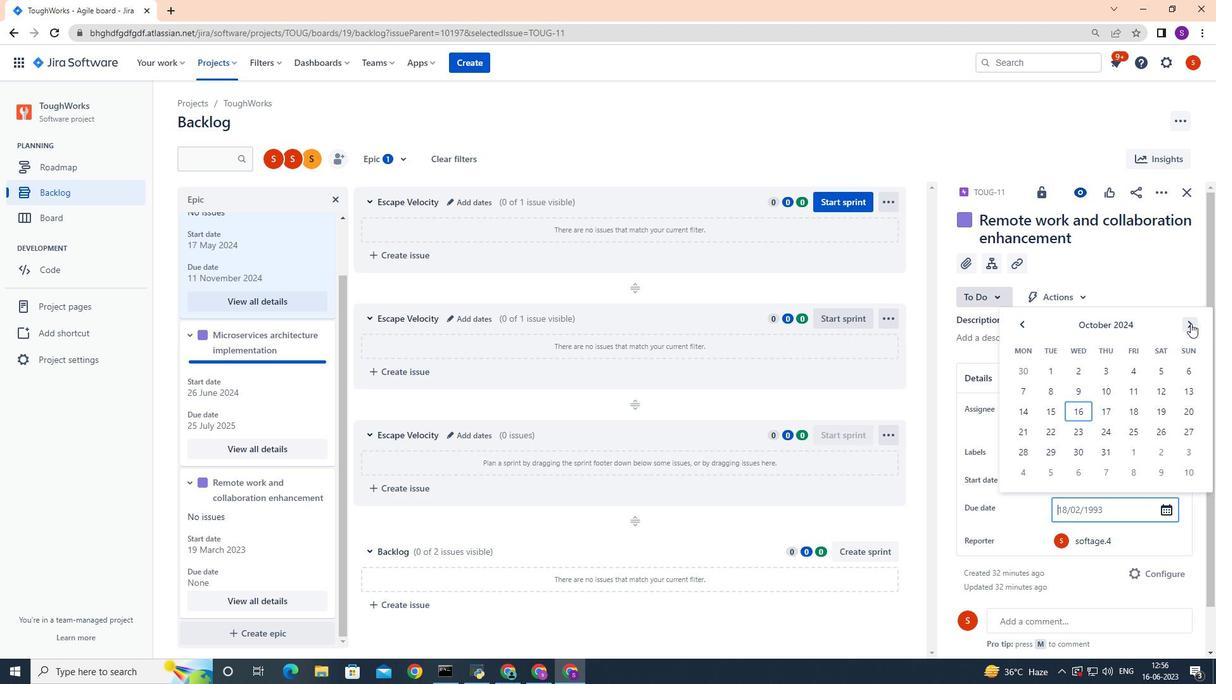 
Action: Mouse pressed left at (1190, 323)
Screenshot: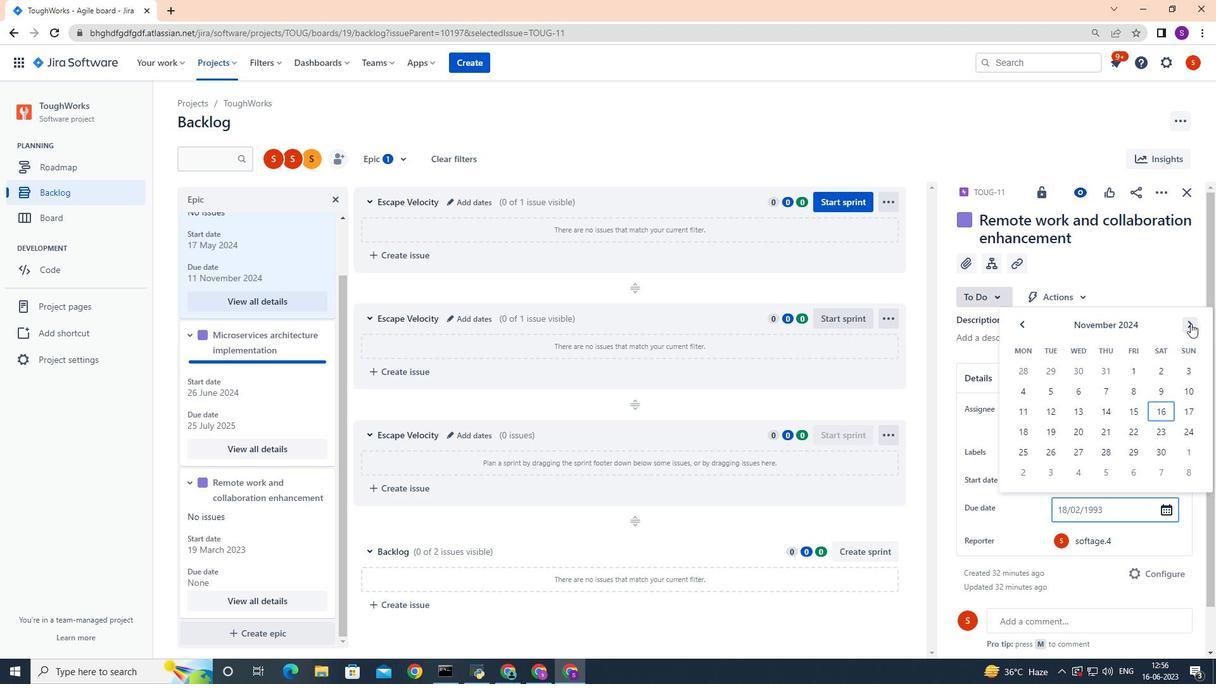 
Action: Mouse pressed left at (1190, 323)
Screenshot: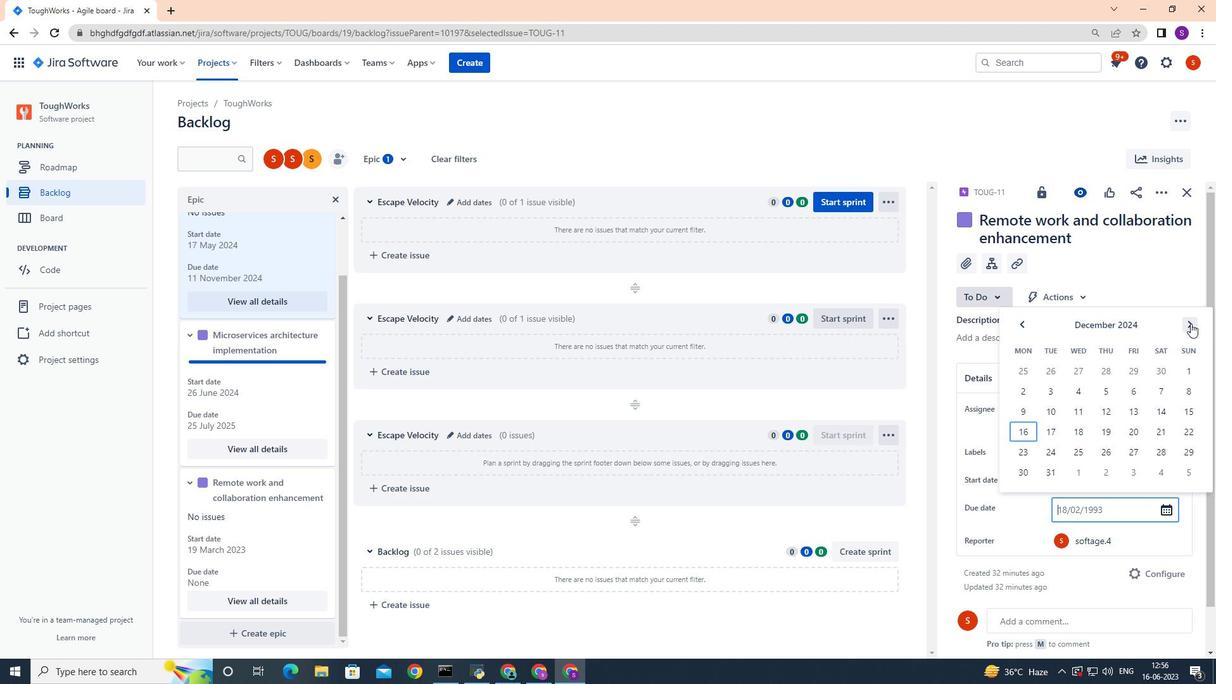 
Action: Mouse pressed left at (1190, 323)
Screenshot: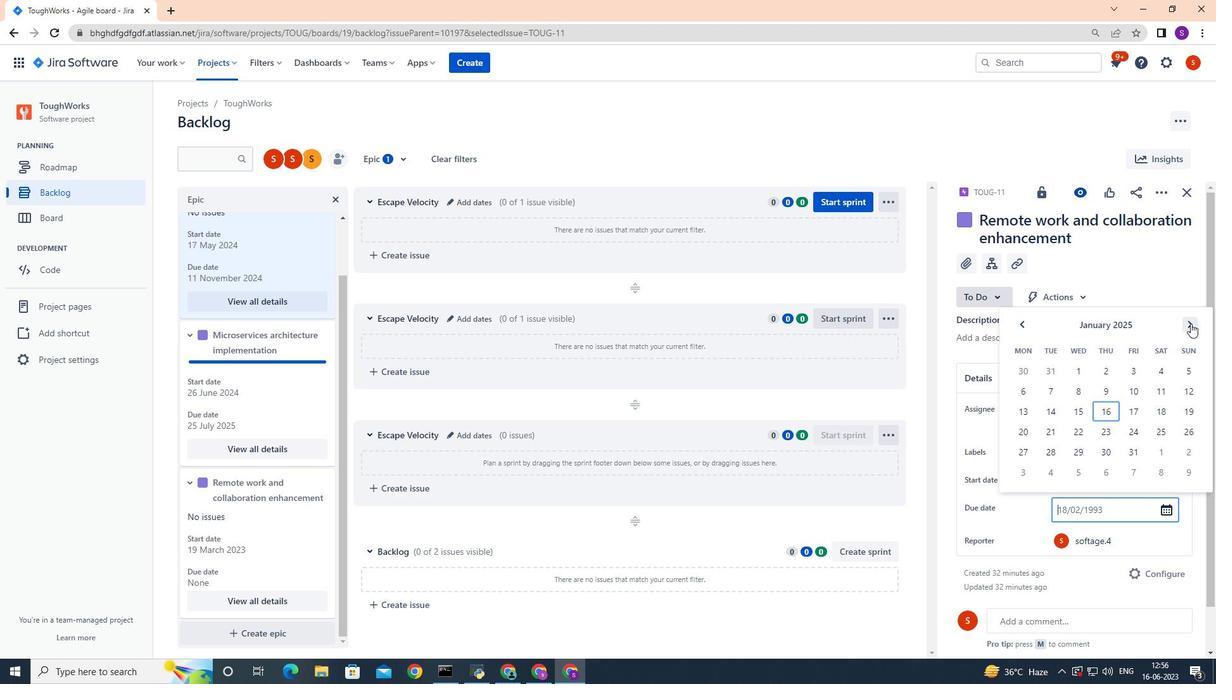 
Action: Mouse pressed left at (1190, 323)
Screenshot: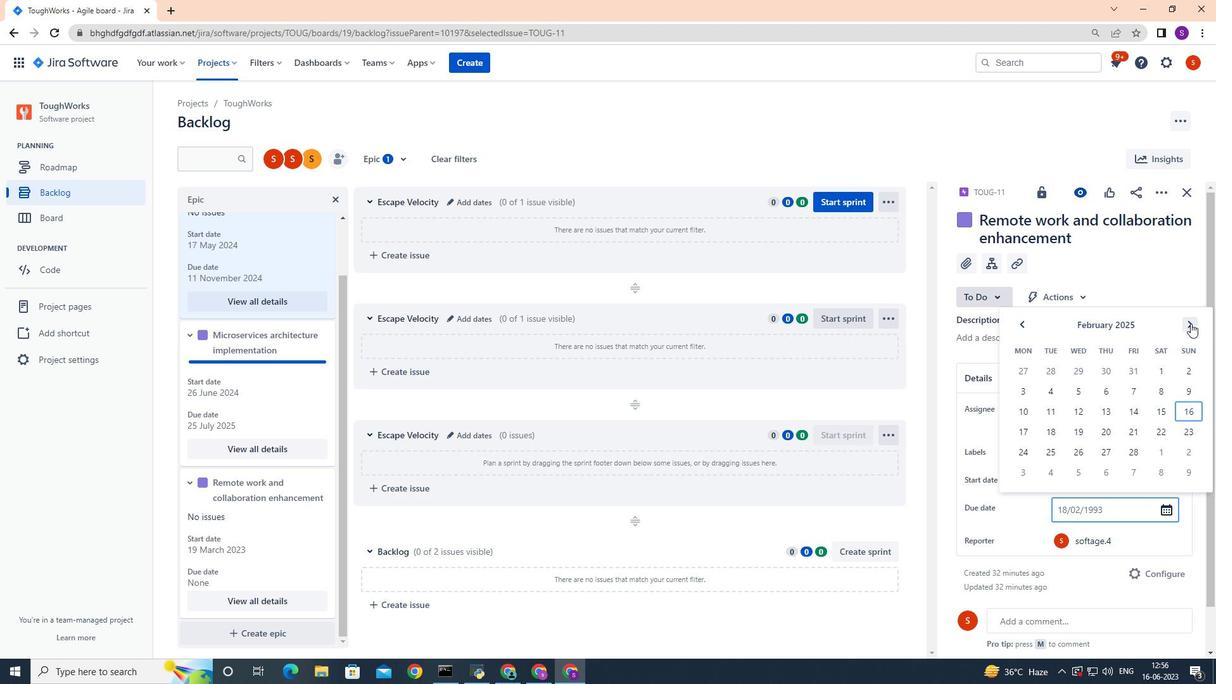 
Action: Mouse pressed left at (1190, 323)
Screenshot: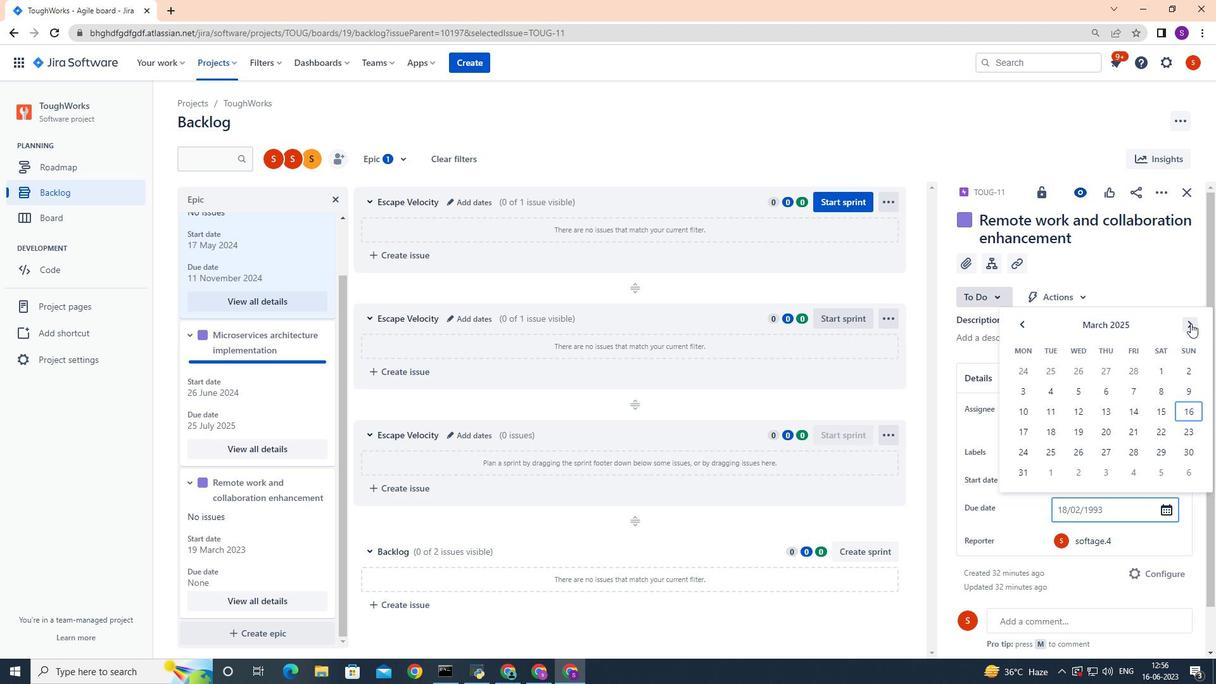 
Action: Mouse pressed left at (1190, 323)
Screenshot: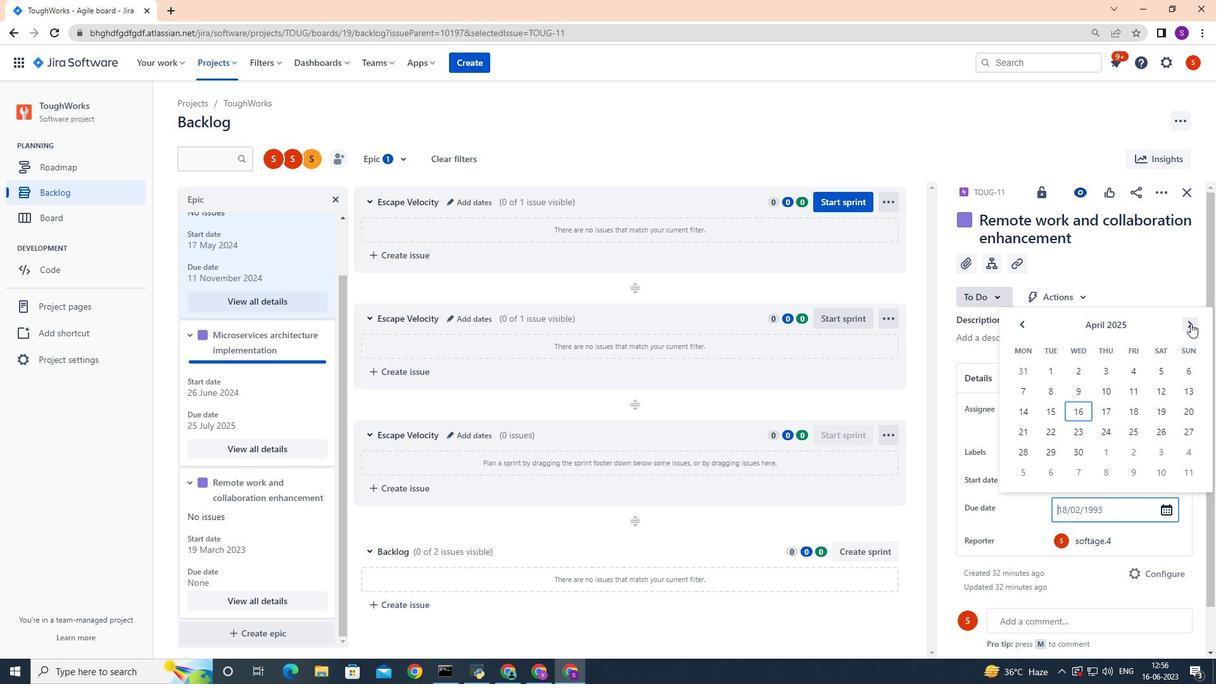 
Action: Mouse pressed left at (1190, 323)
Screenshot: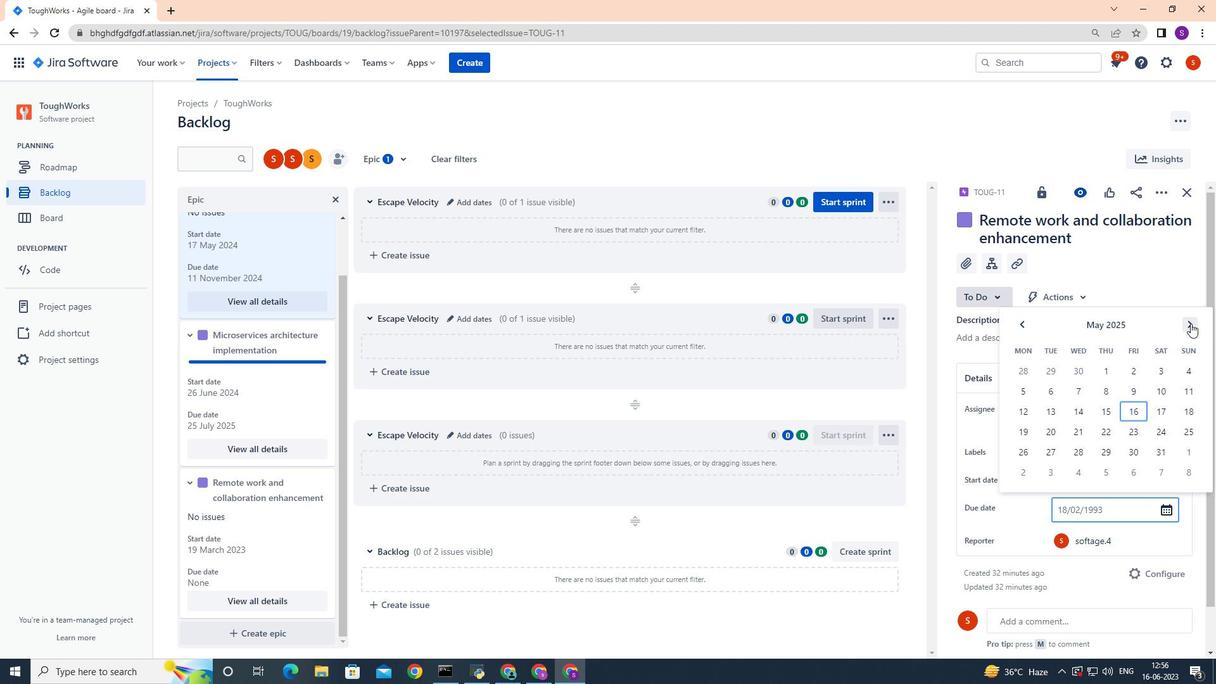 
Action: Mouse pressed left at (1190, 323)
Screenshot: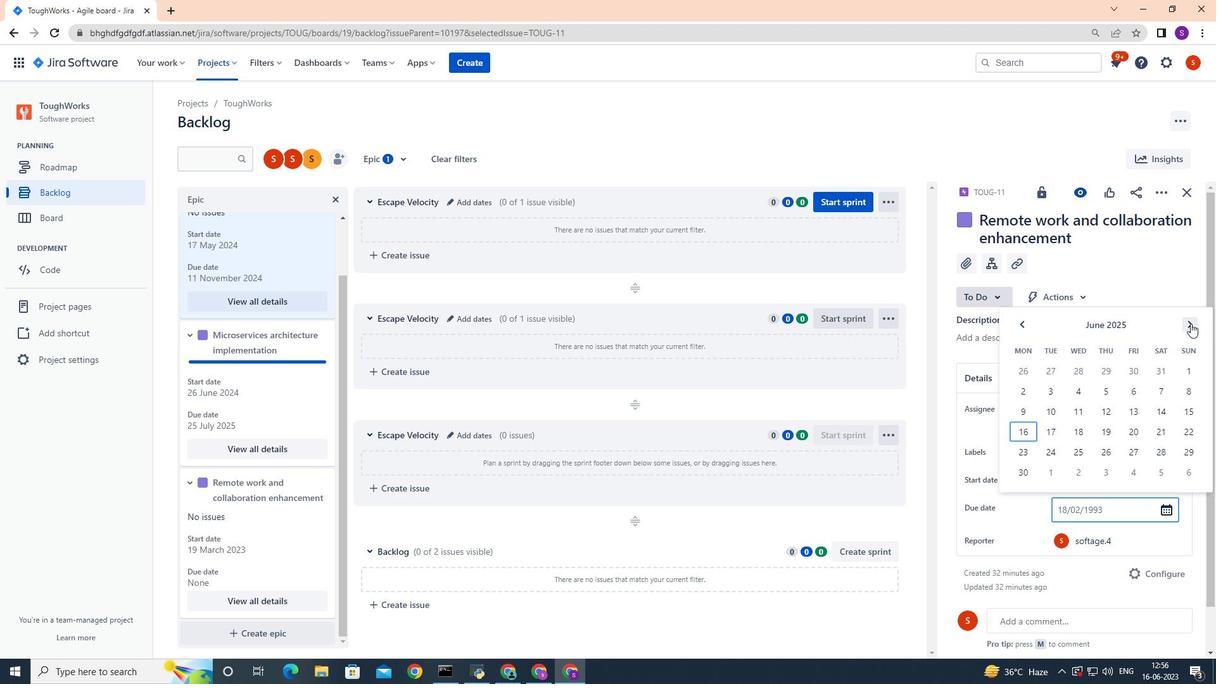 
Action: Mouse moved to (1026, 409)
Screenshot: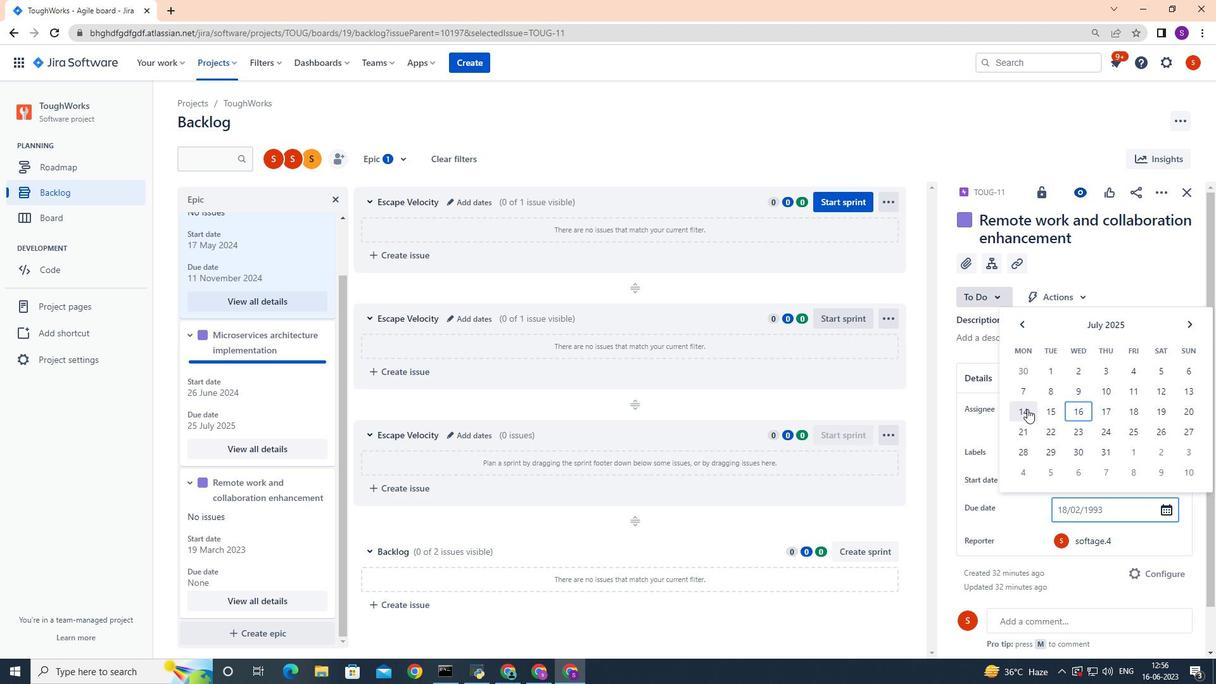 
Action: Mouse pressed left at (1026, 409)
Screenshot: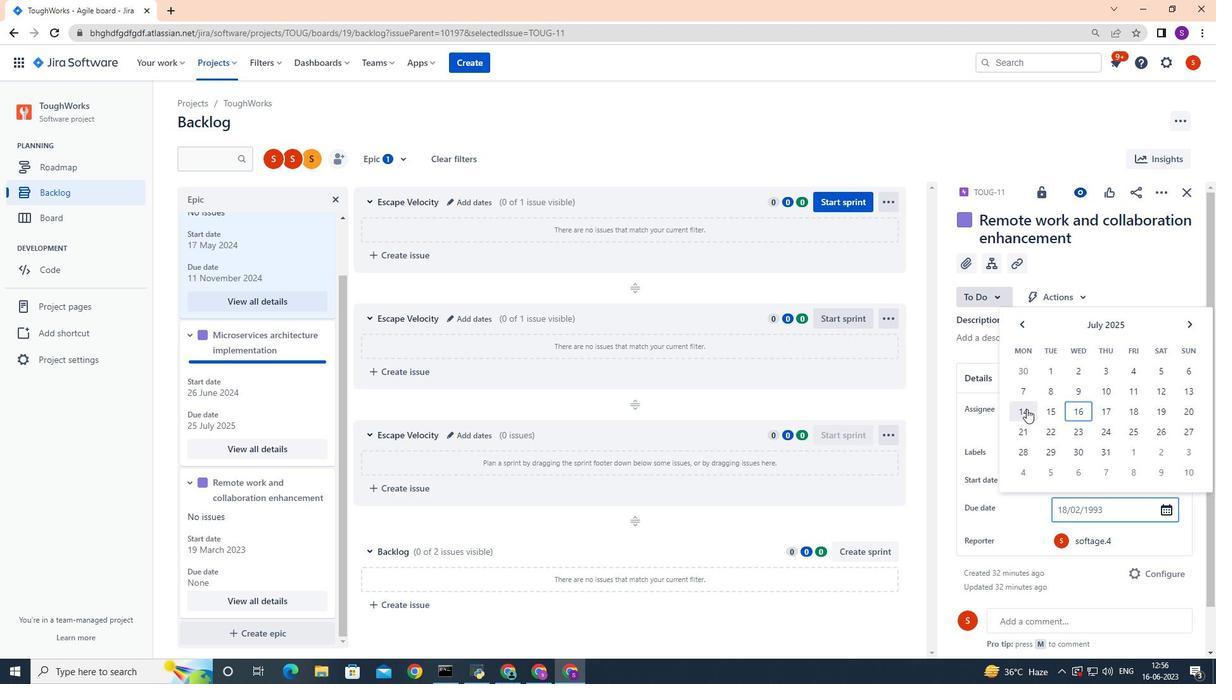 
Action: Mouse moved to (1166, 423)
Screenshot: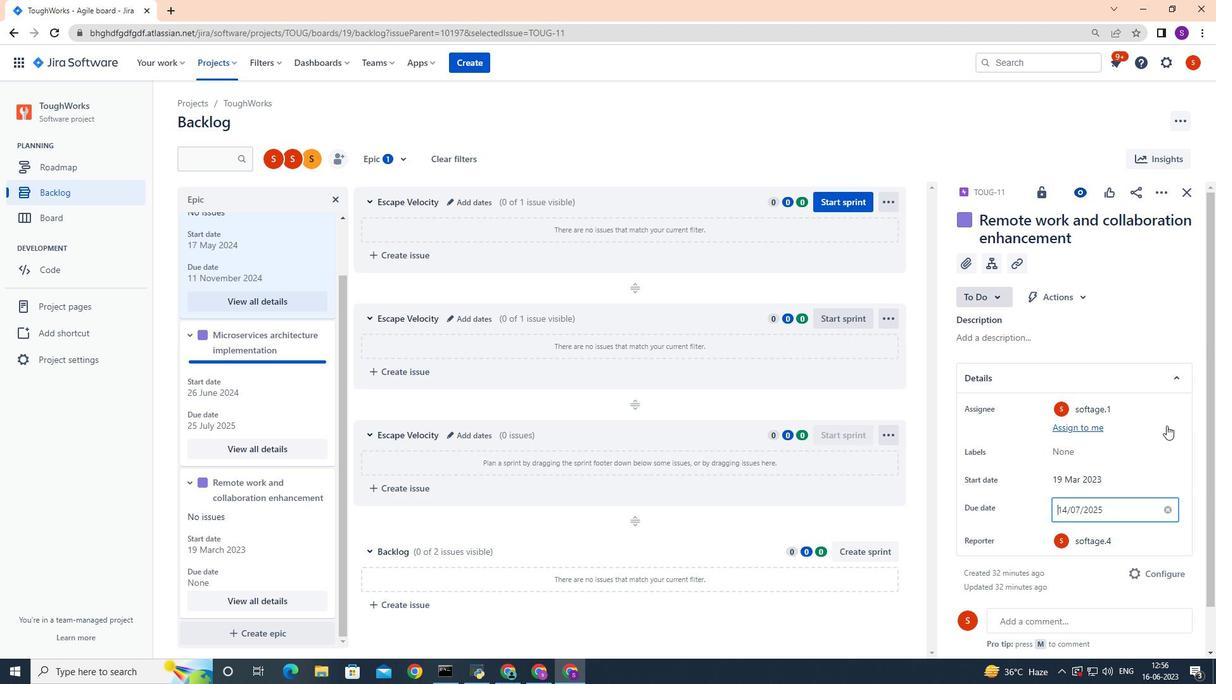
Action: Mouse pressed left at (1166, 423)
Screenshot: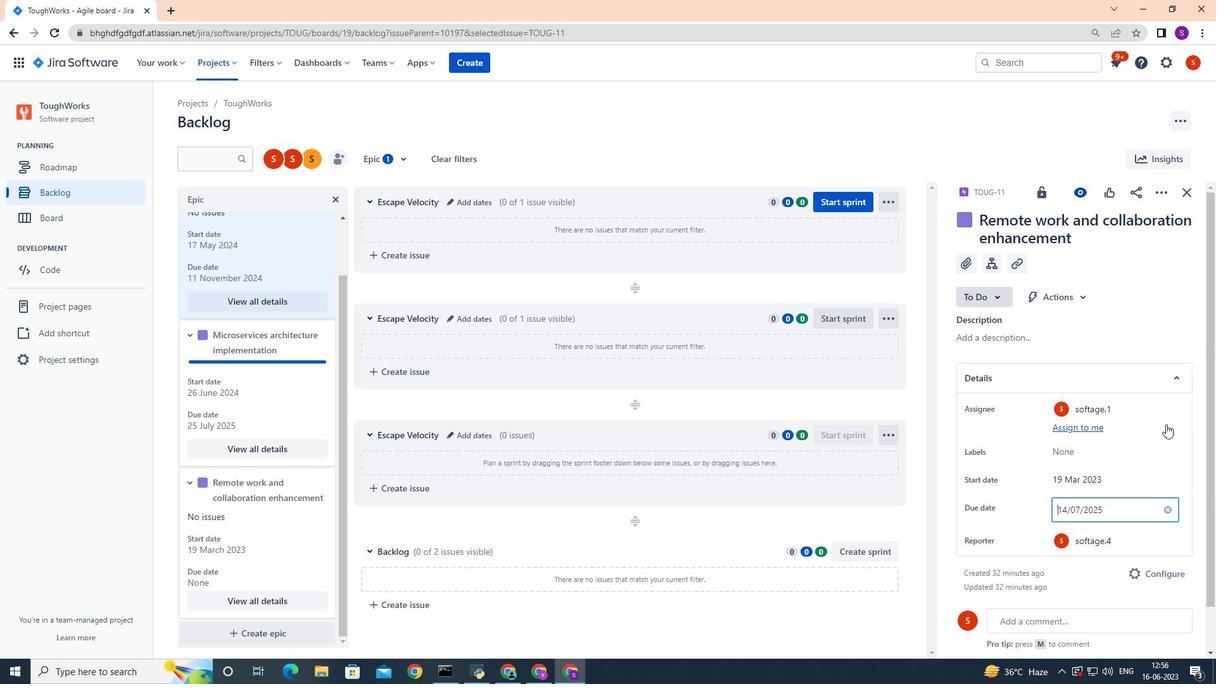 
Action: Mouse moved to (1011, 537)
Screenshot: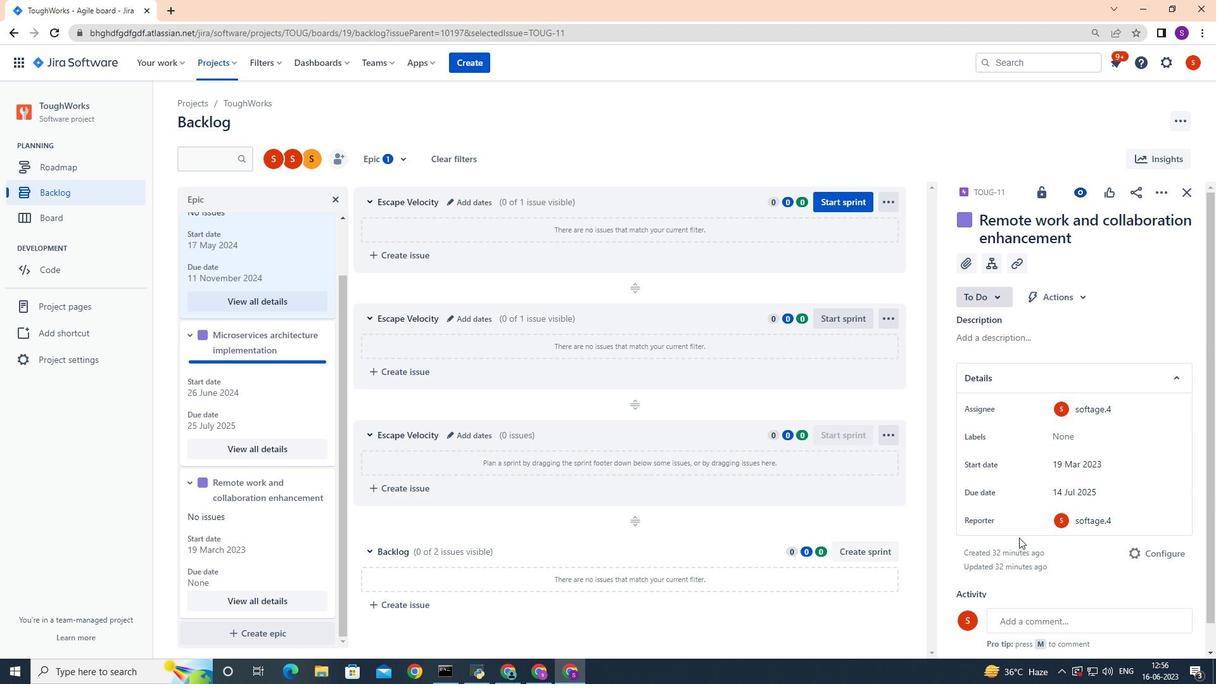 
